 Task: Add Attachment from Trello to Card Card0000000398 in Board Board0000000100 in Workspace WS0000000034 in Trello. Add Cover Yellow to Card Card0000000398 in Board Board0000000100 in Workspace WS0000000034 in Trello. Add "Copy Card To …" Button titled Button0000000398 to "bottom" of the list "To Do" to Card Card0000000398 in Board Board0000000100 in Workspace WS0000000034 in Trello. Add Description DS0000000398 to Card Card0000000398 in Board Board0000000100 in Workspace WS0000000034 in Trello. Add Comment CM0000000398 to Card Card0000000398 in Board Board0000000100 in Workspace WS0000000034 in Trello
Action: Mouse moved to (530, 558)
Screenshot: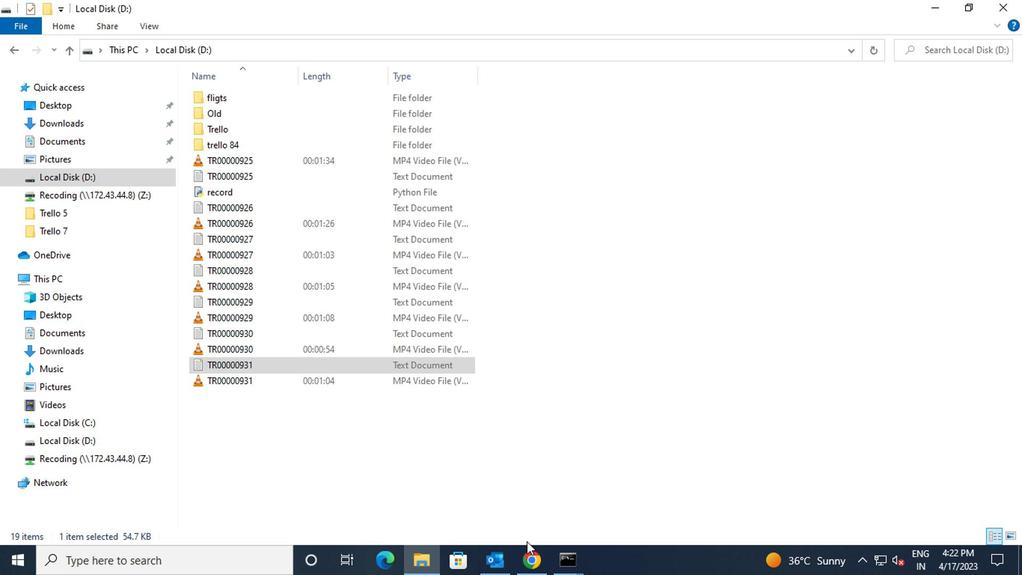 
Action: Mouse pressed left at (530, 558)
Screenshot: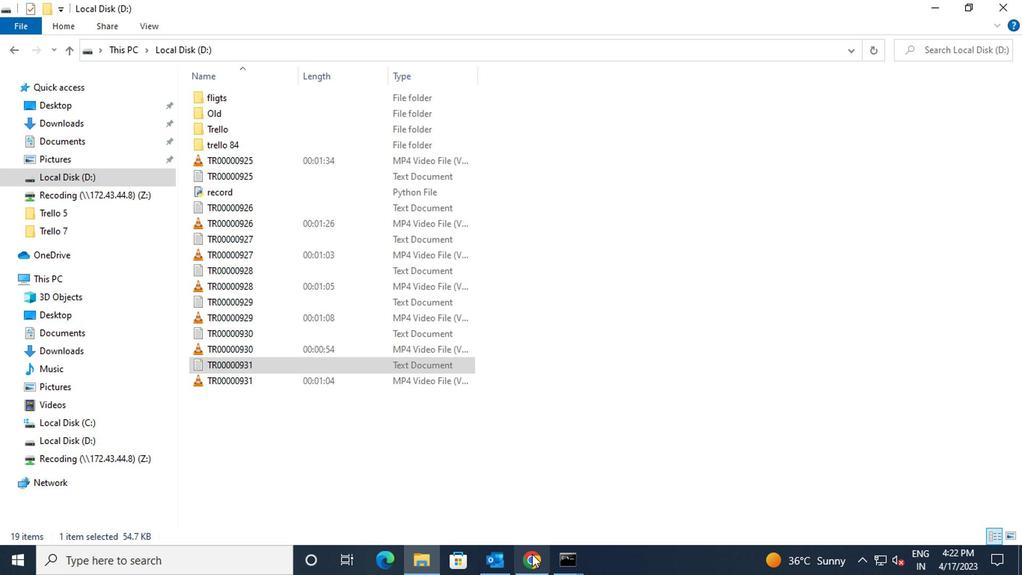
Action: Mouse moved to (296, 342)
Screenshot: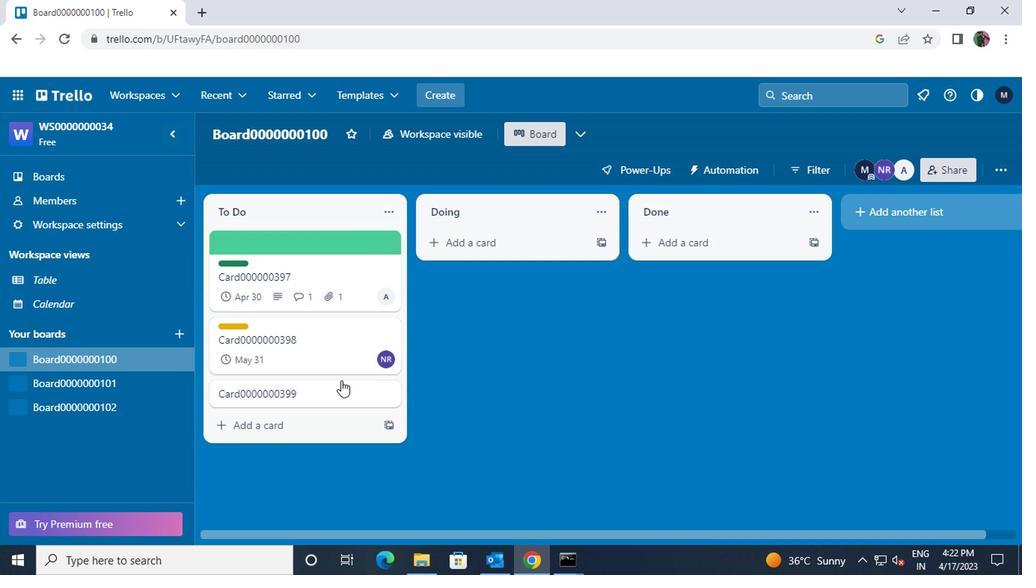 
Action: Mouse pressed left at (296, 342)
Screenshot: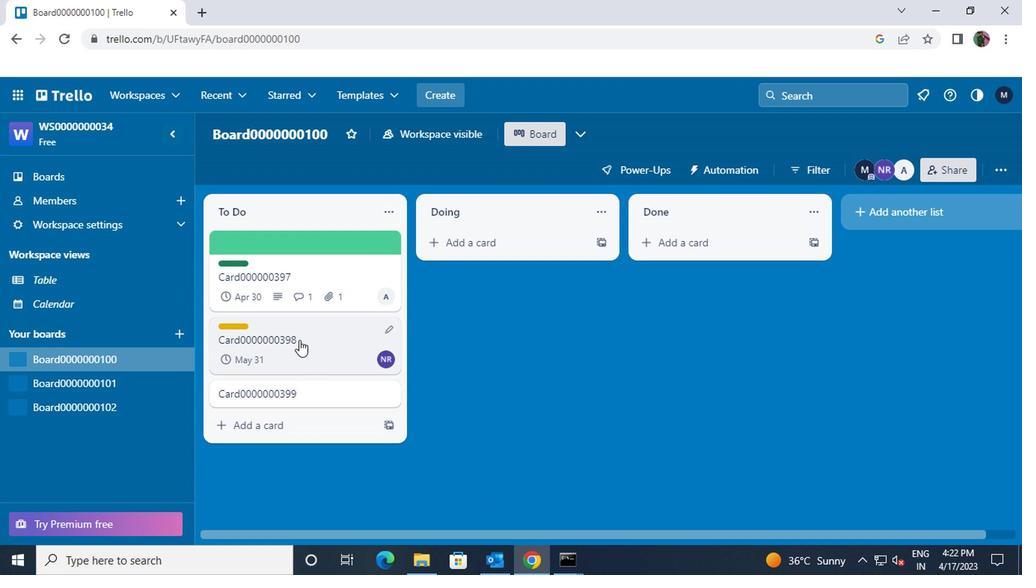 
Action: Mouse moved to (677, 330)
Screenshot: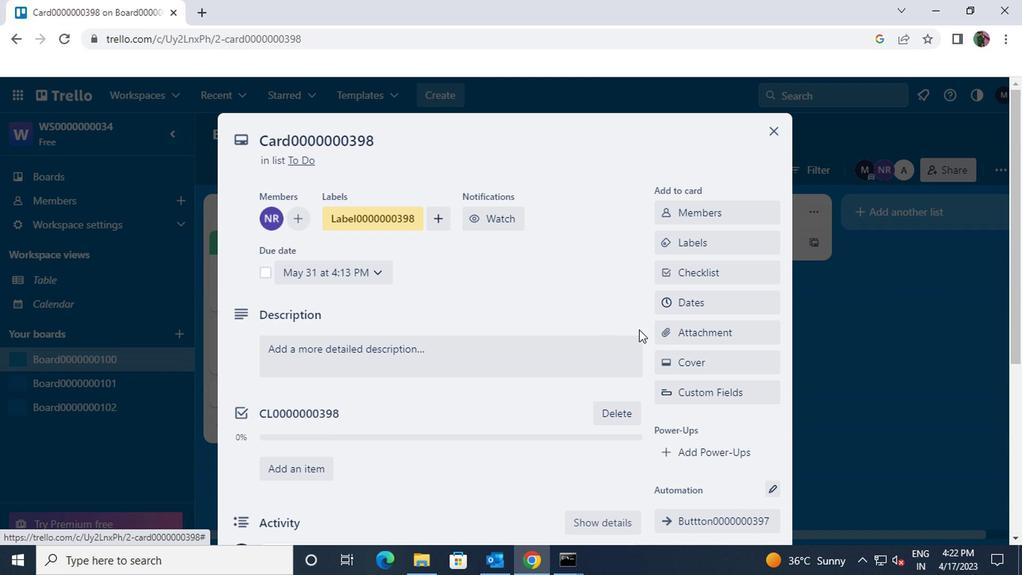 
Action: Mouse pressed left at (677, 330)
Screenshot: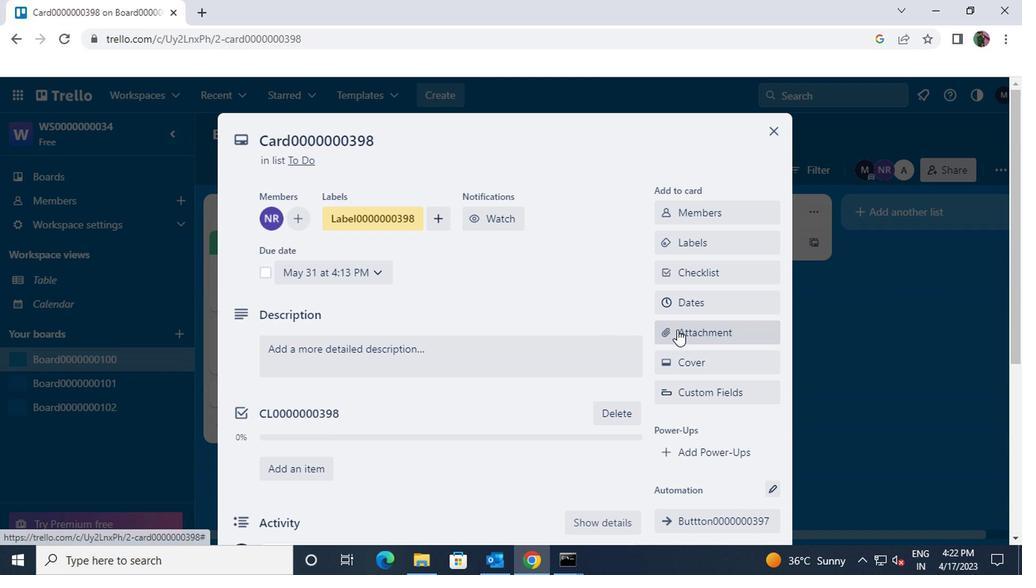 
Action: Mouse moved to (677, 184)
Screenshot: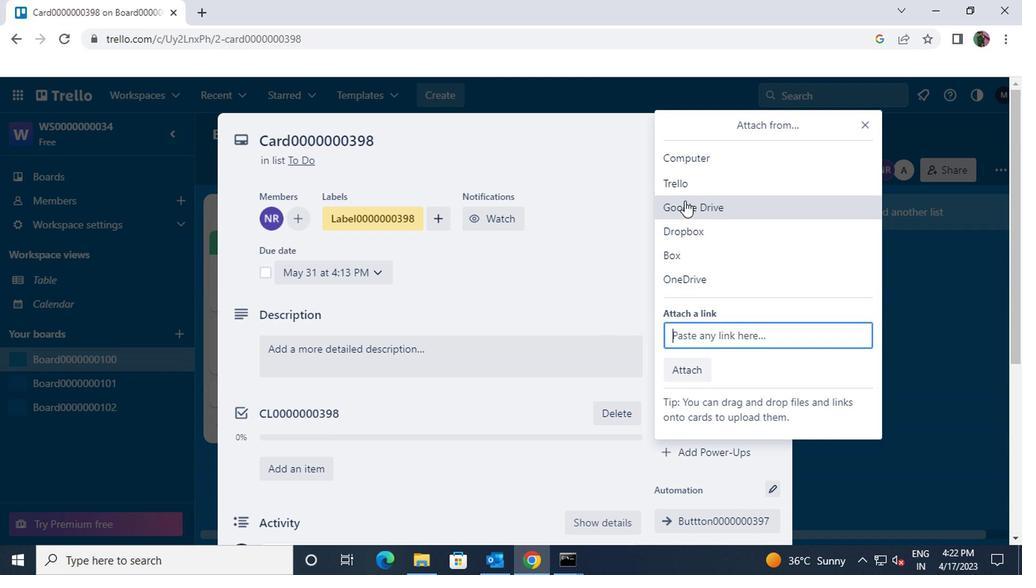 
Action: Mouse pressed left at (677, 184)
Screenshot: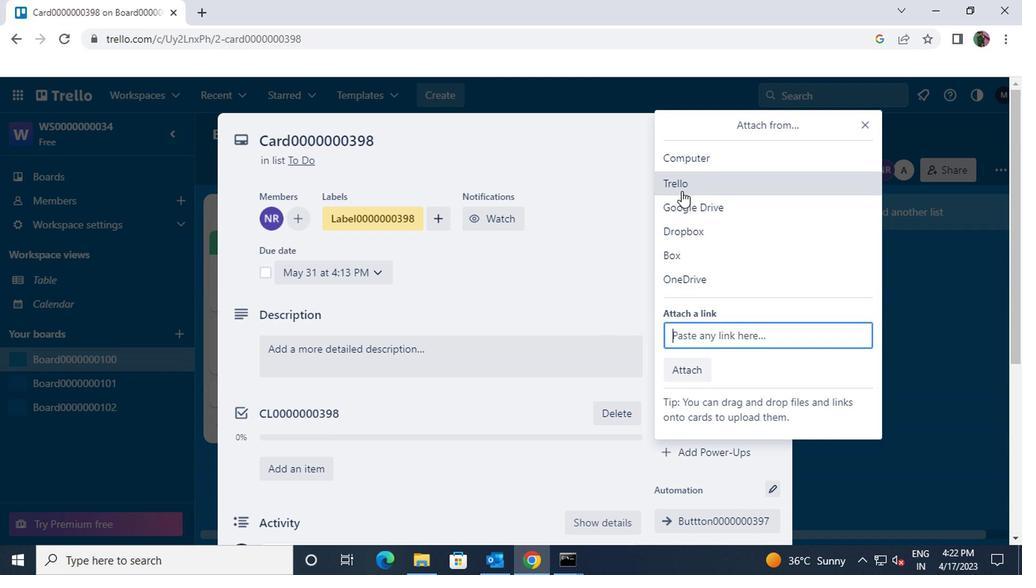 
Action: Mouse moved to (680, 241)
Screenshot: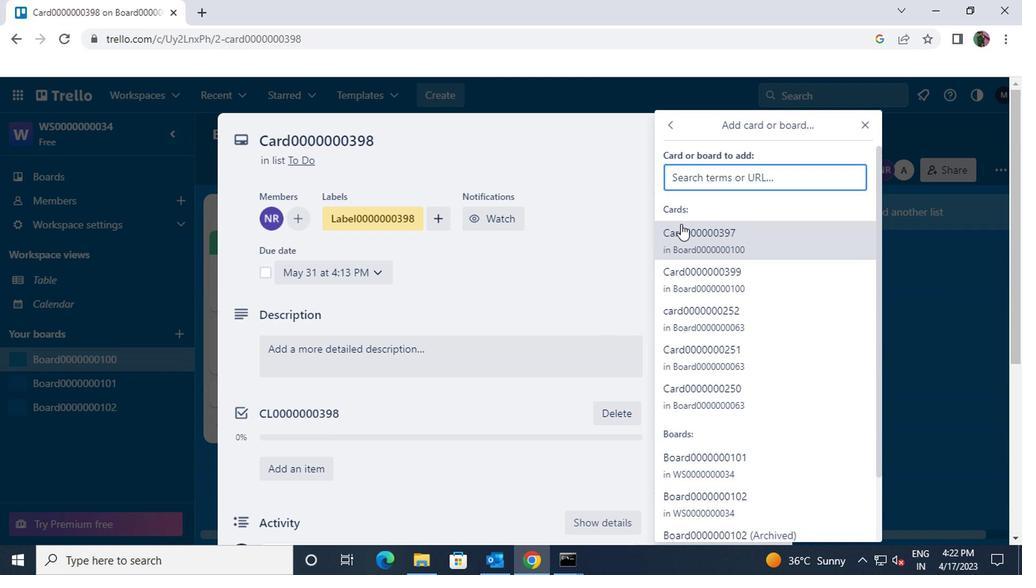 
Action: Mouse pressed left at (680, 241)
Screenshot: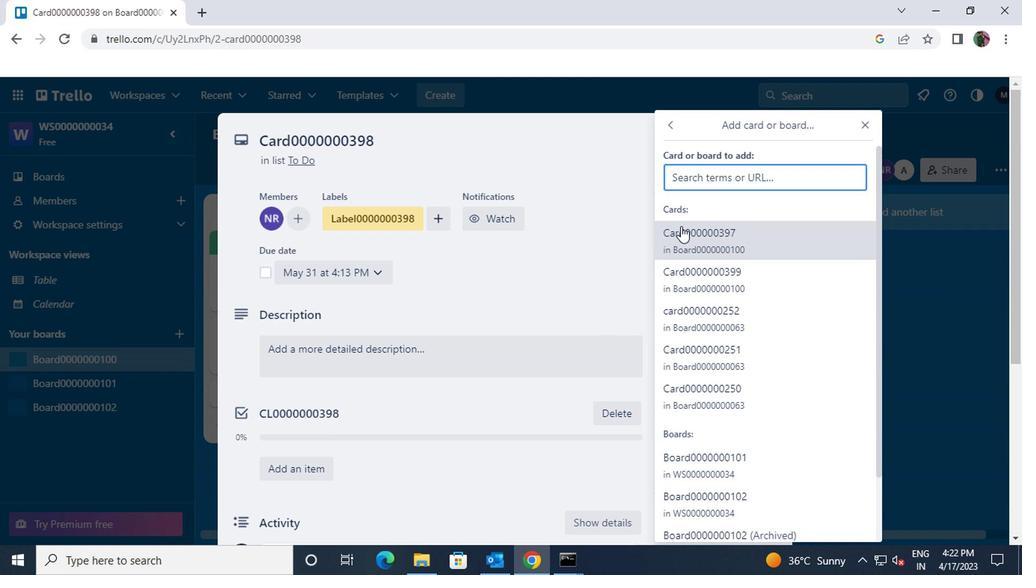 
Action: Mouse moved to (691, 362)
Screenshot: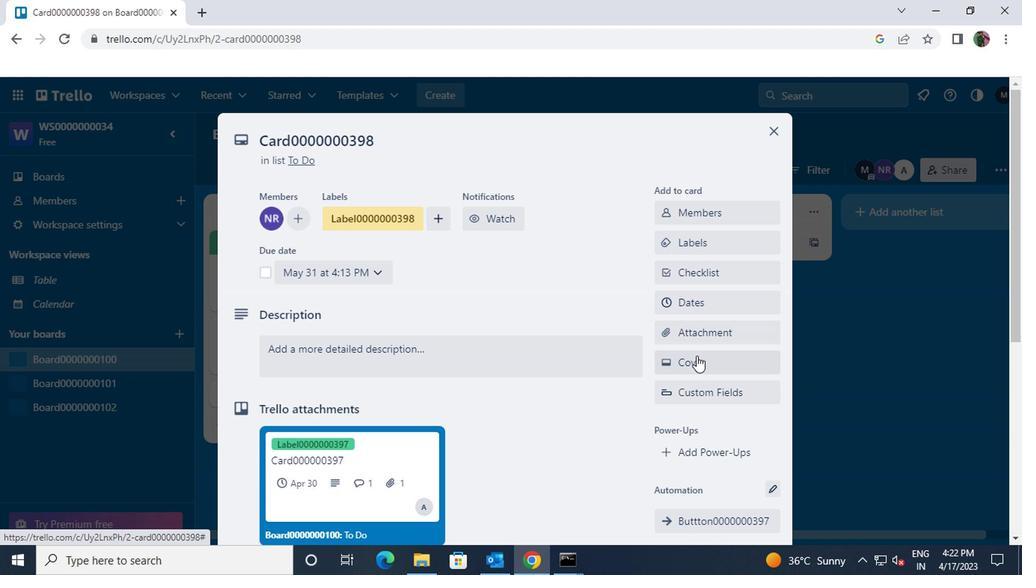 
Action: Mouse pressed left at (691, 362)
Screenshot: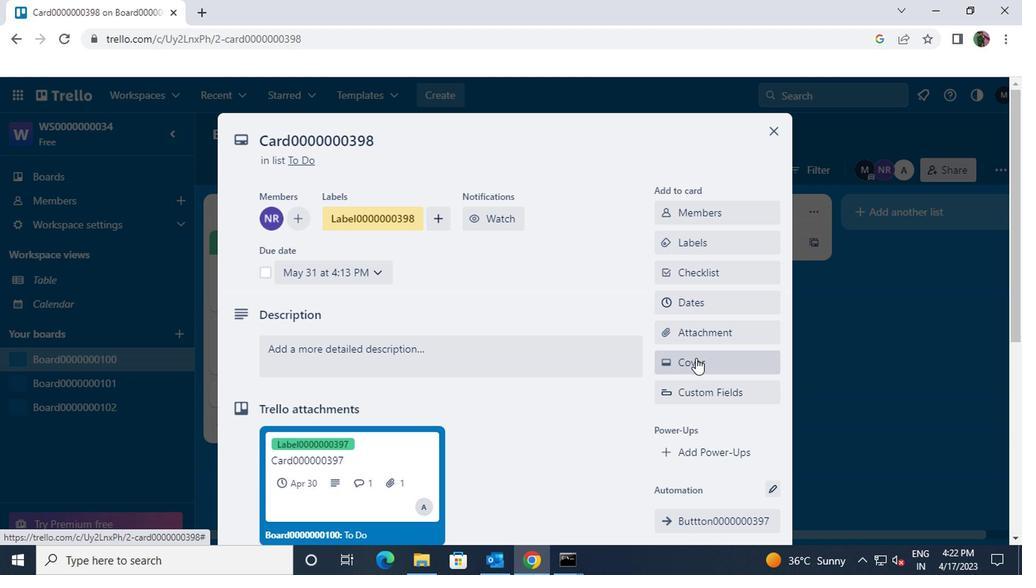 
Action: Mouse moved to (715, 260)
Screenshot: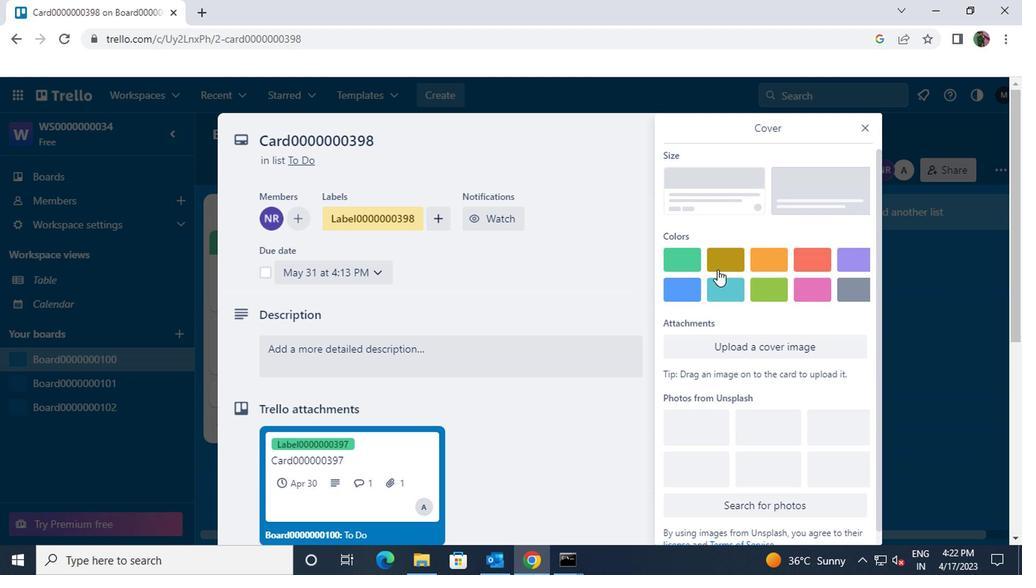 
Action: Mouse pressed left at (715, 260)
Screenshot: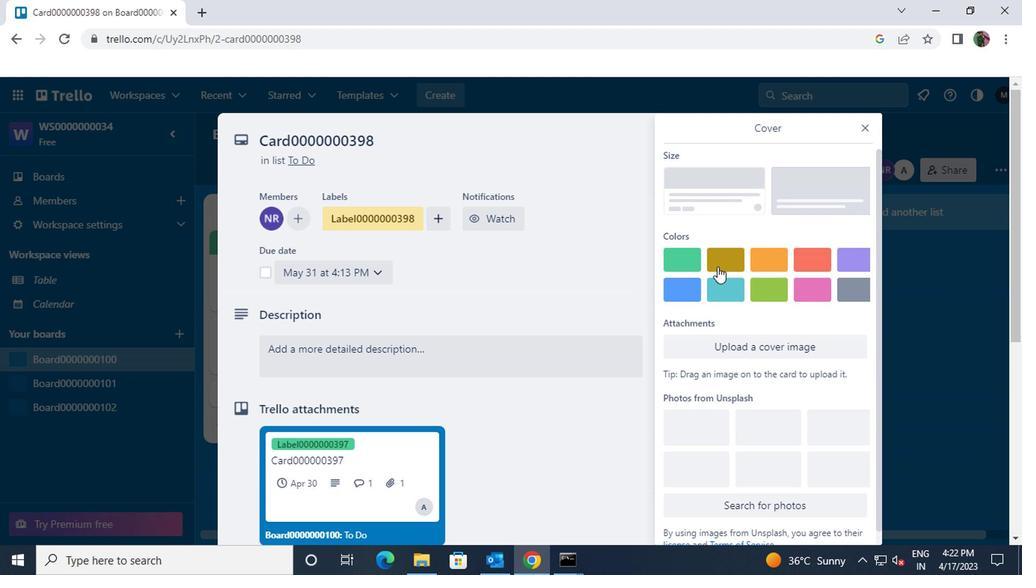 
Action: Mouse moved to (861, 129)
Screenshot: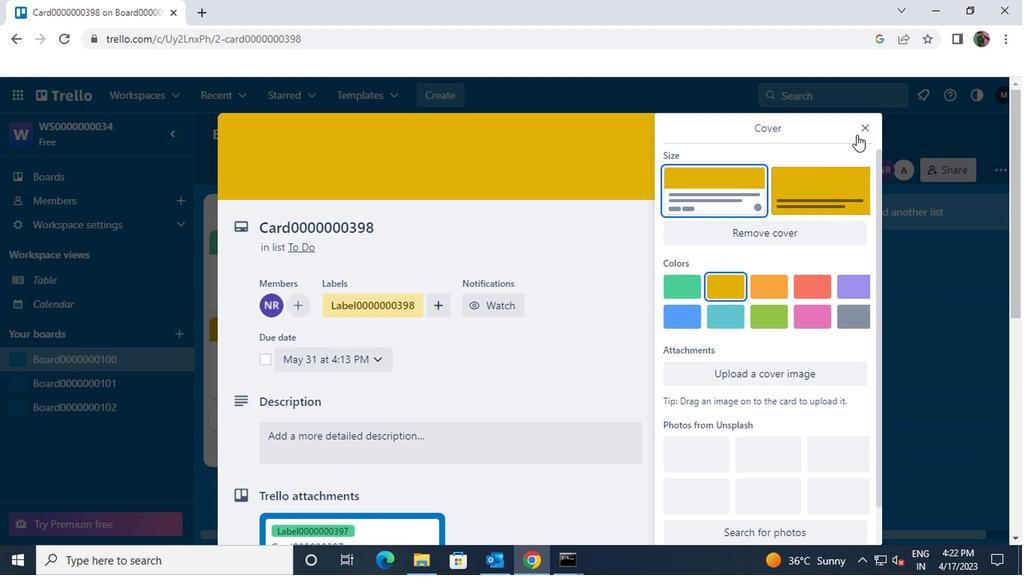 
Action: Mouse pressed left at (861, 129)
Screenshot: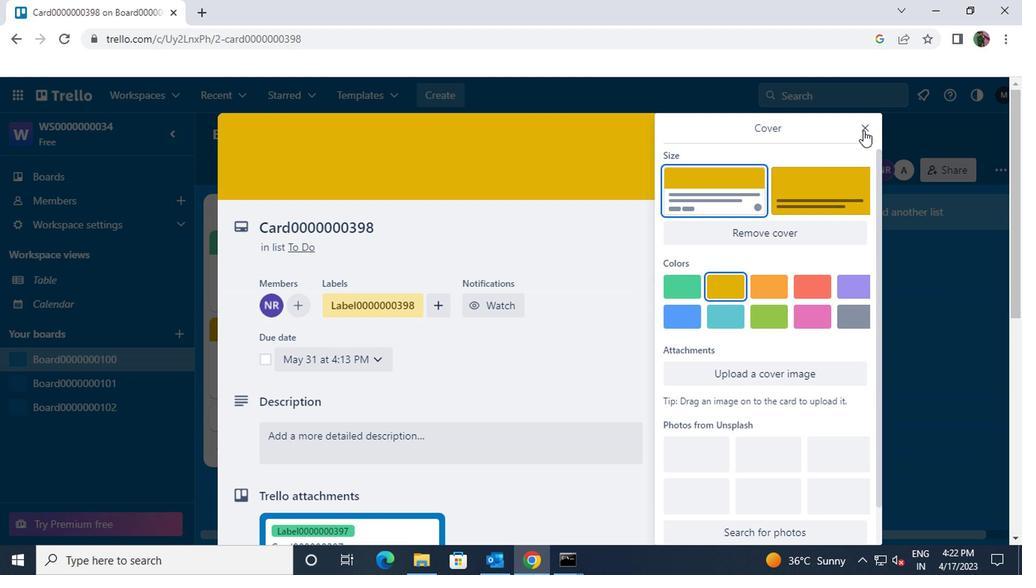
Action: Mouse moved to (729, 294)
Screenshot: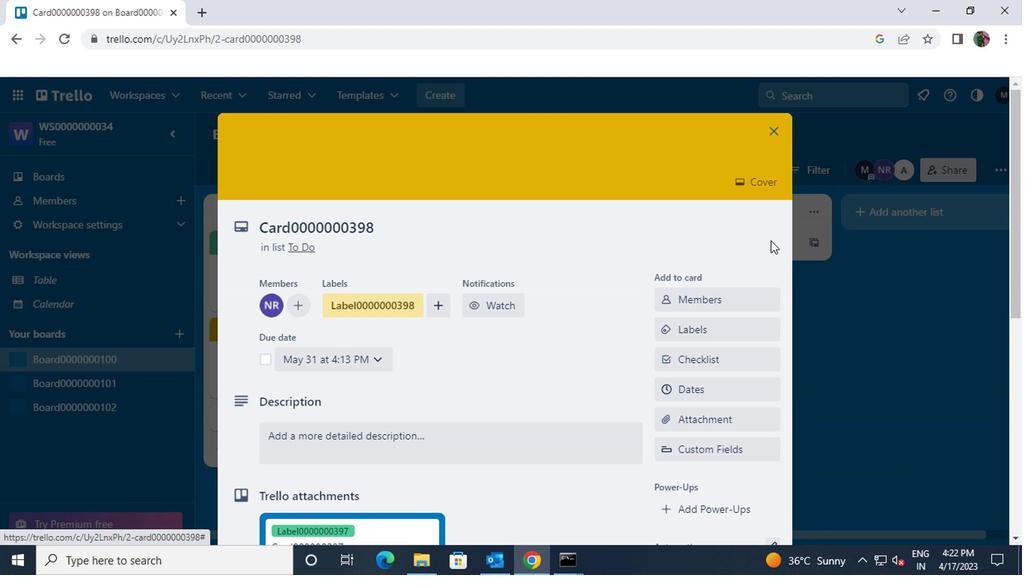 
Action: Mouse scrolled (729, 293) with delta (0, -1)
Screenshot: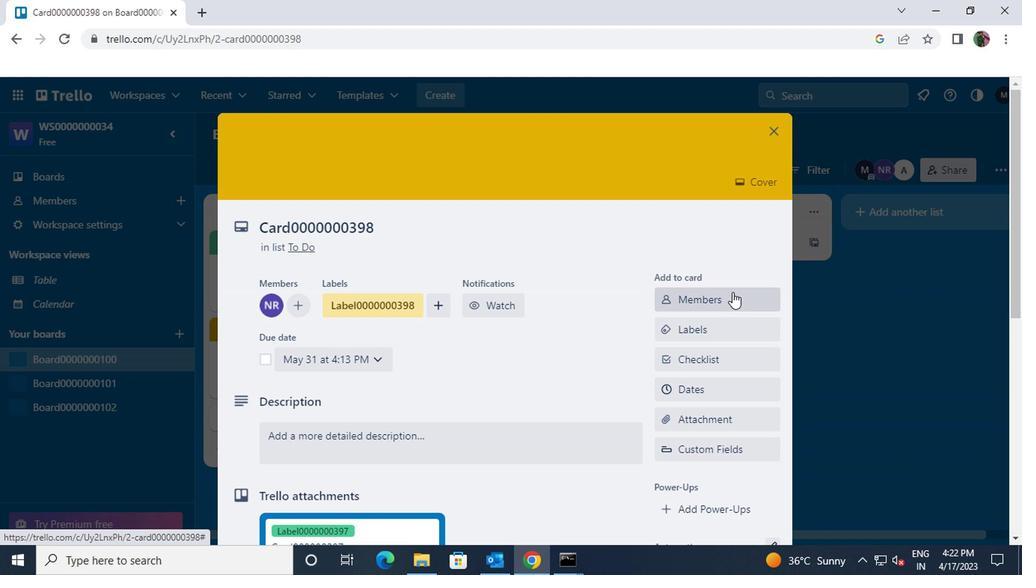 
Action: Mouse scrolled (729, 293) with delta (0, -1)
Screenshot: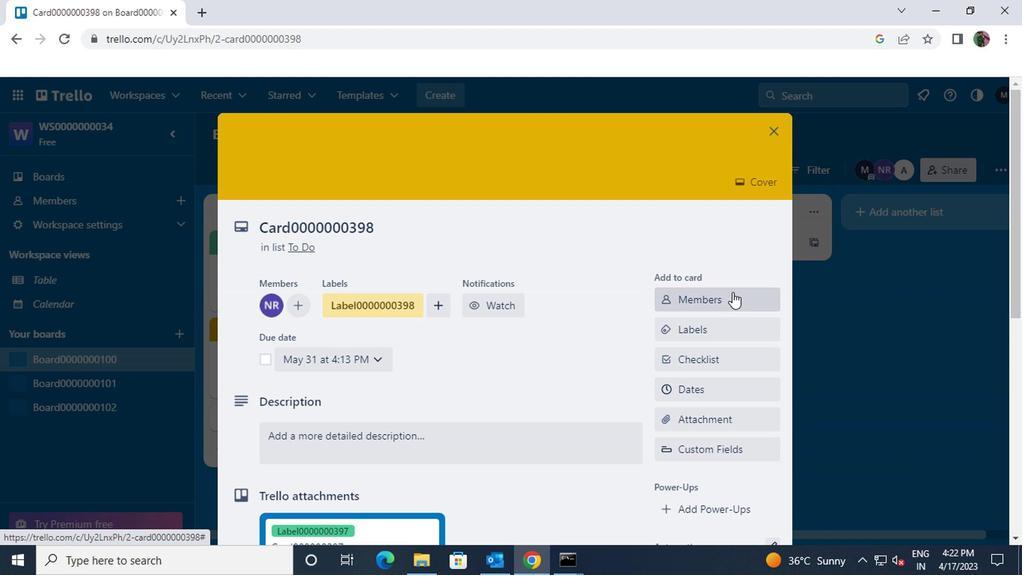 
Action: Mouse scrolled (729, 293) with delta (0, -1)
Screenshot: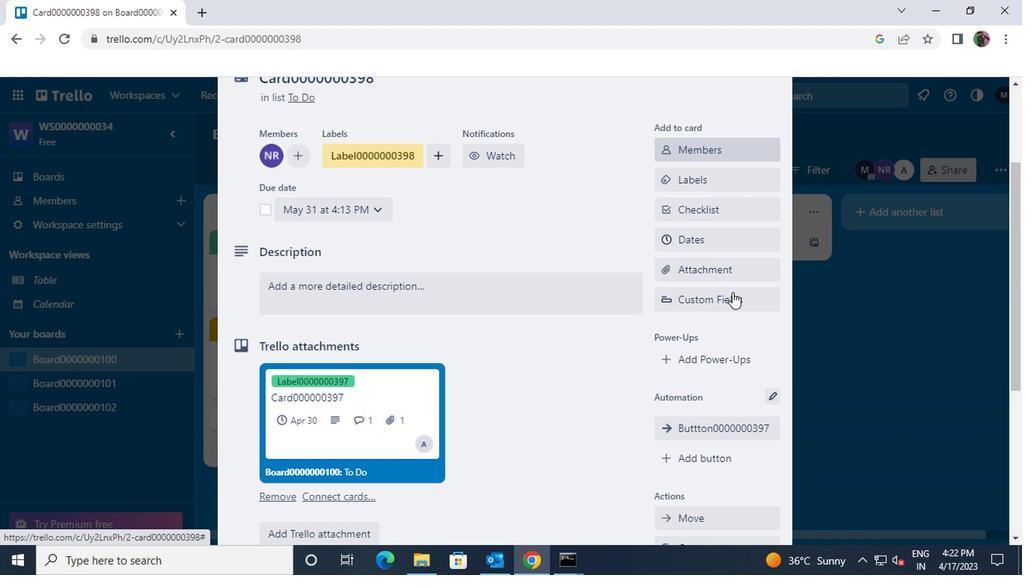 
Action: Mouse moved to (728, 289)
Screenshot: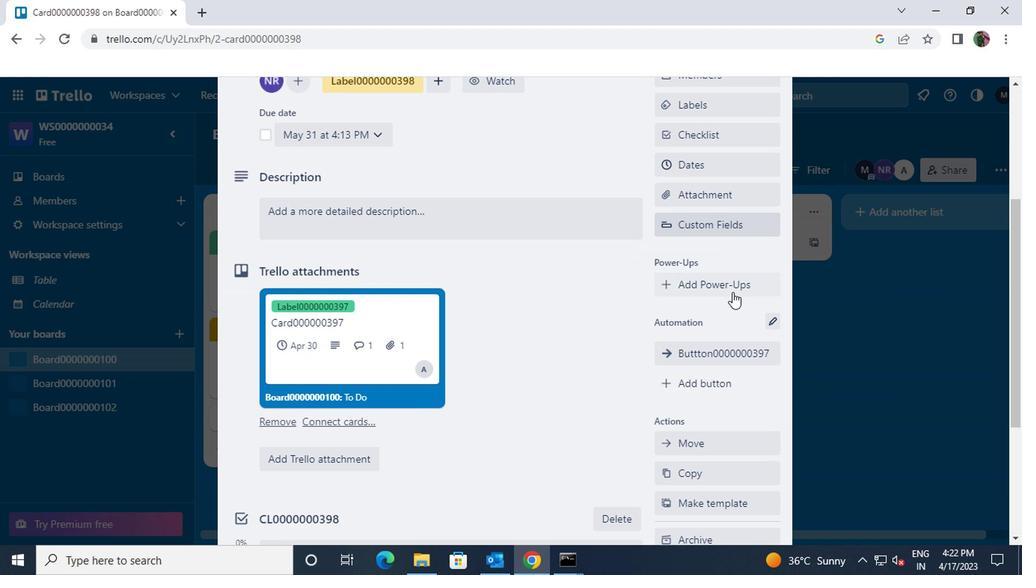 
Action: Mouse scrolled (728, 288) with delta (0, 0)
Screenshot: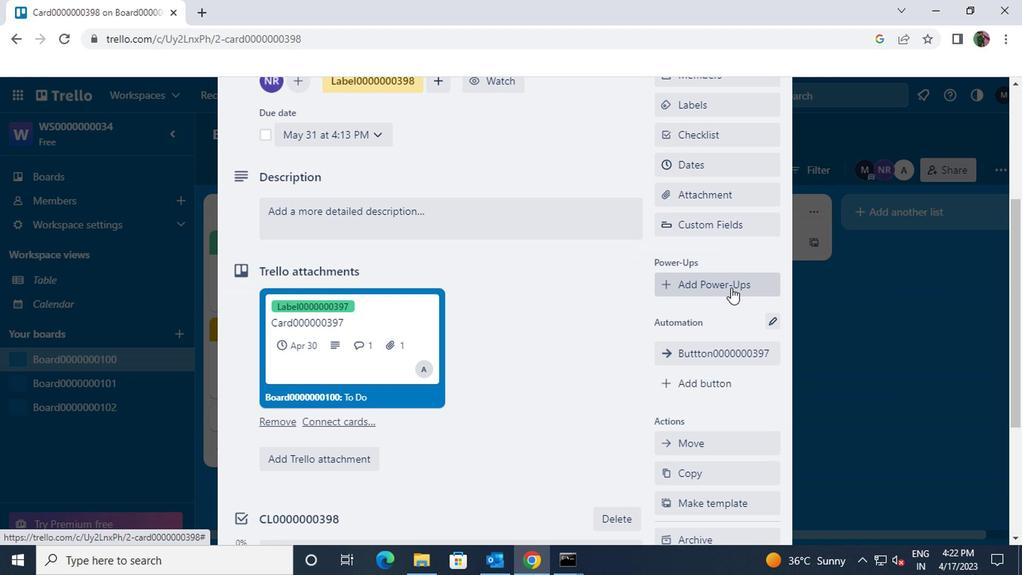 
Action: Mouse scrolled (728, 288) with delta (0, 0)
Screenshot: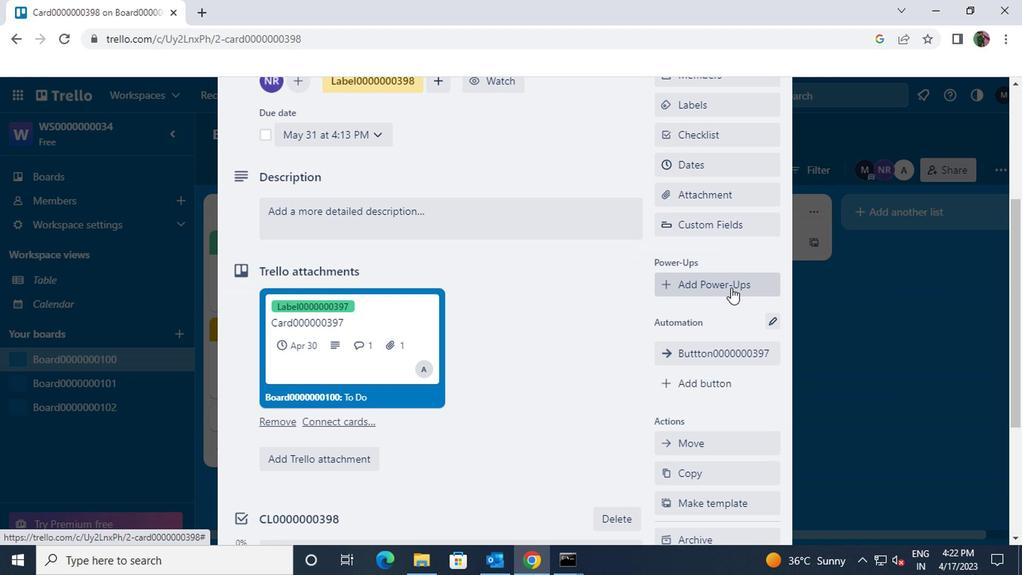 
Action: Mouse moved to (706, 237)
Screenshot: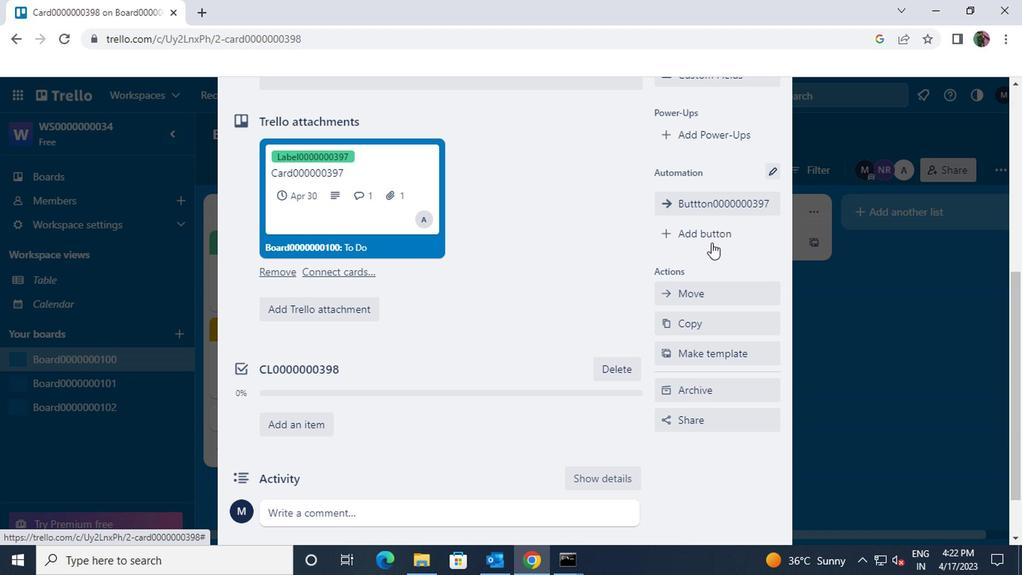 
Action: Mouse pressed left at (706, 237)
Screenshot: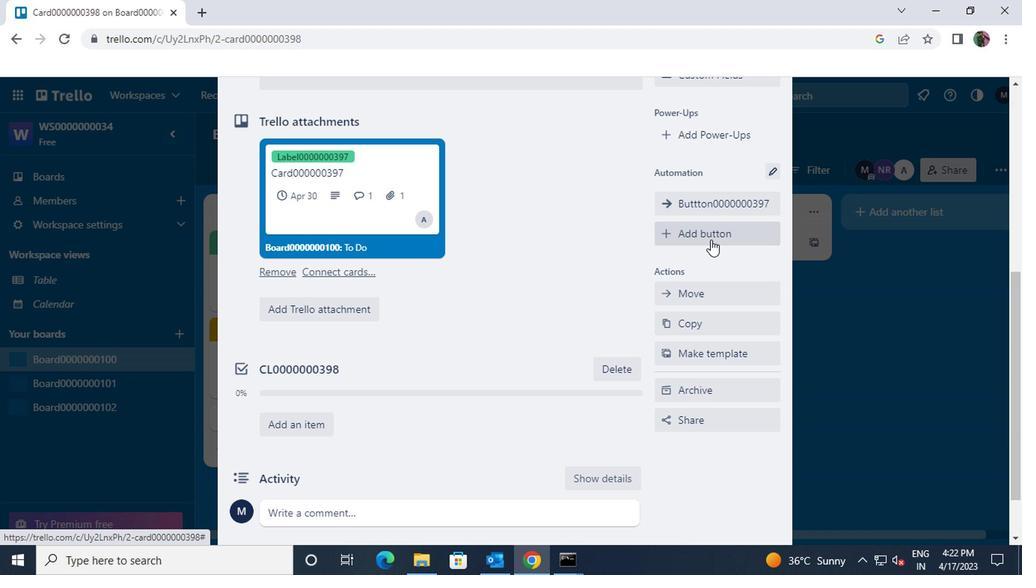 
Action: Mouse moved to (705, 232)
Screenshot: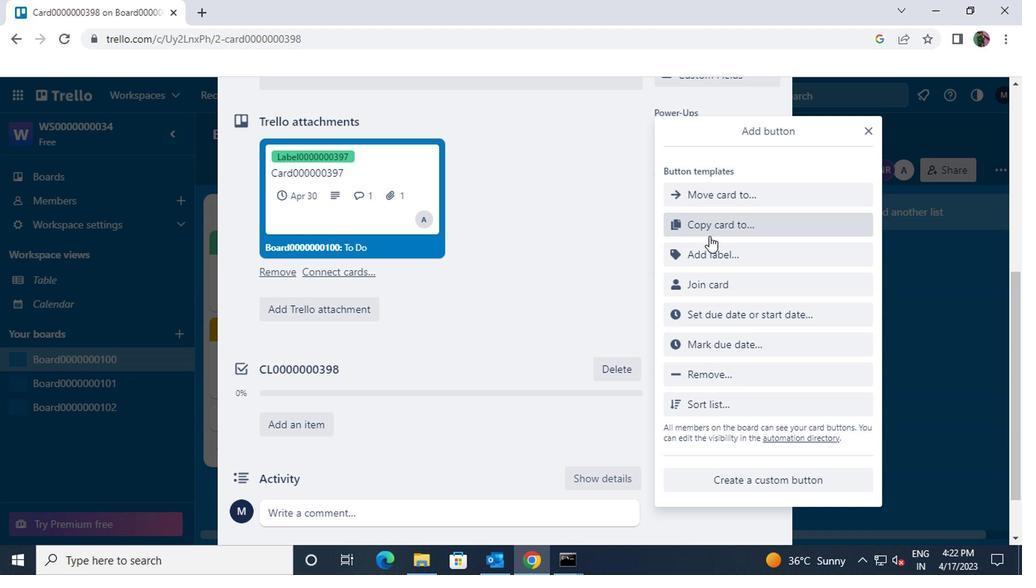 
Action: Mouse pressed left at (705, 232)
Screenshot: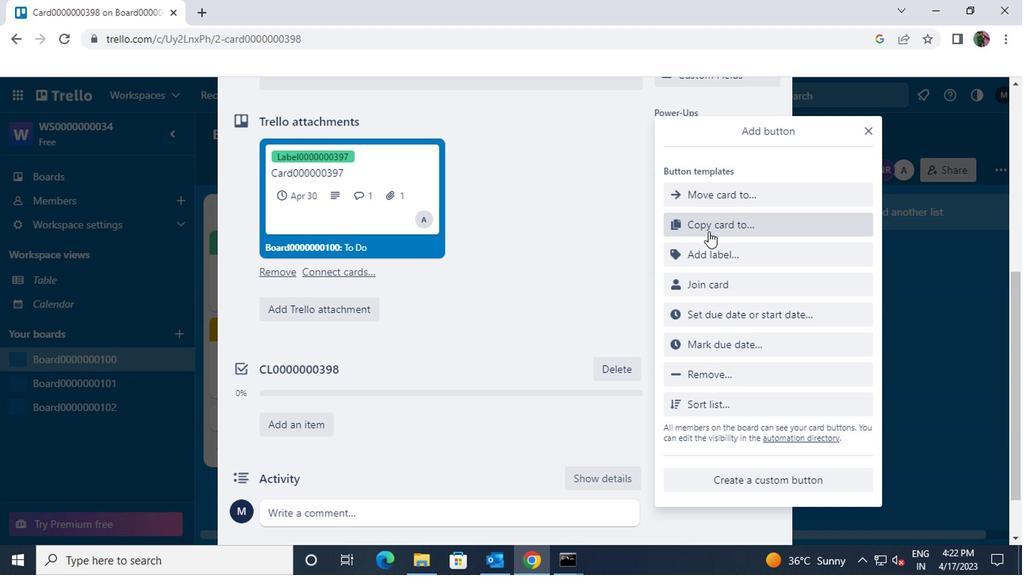
Action: Key pressed <Key.shift>BUTTON0000000398
Screenshot: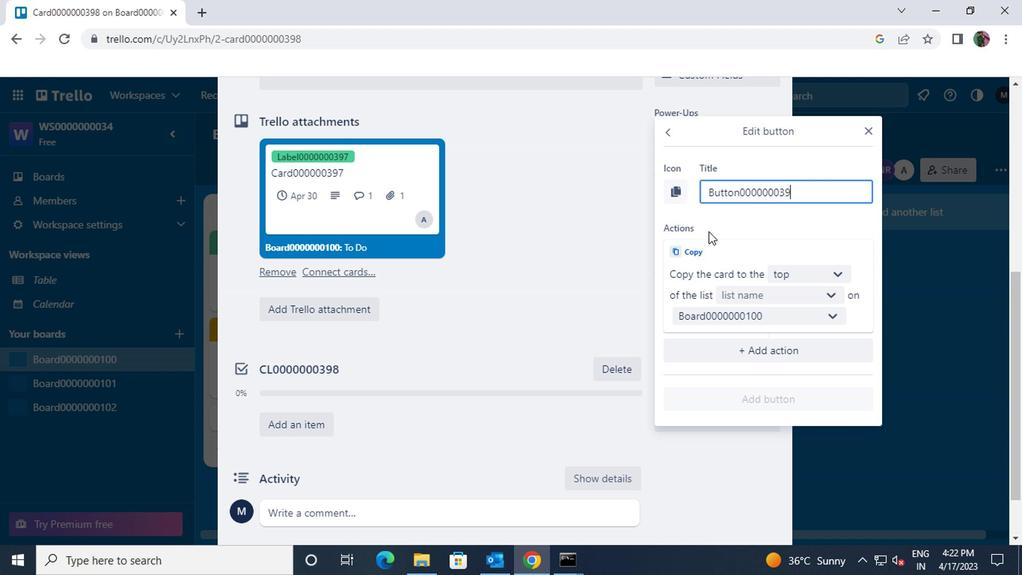 
Action: Mouse moved to (836, 272)
Screenshot: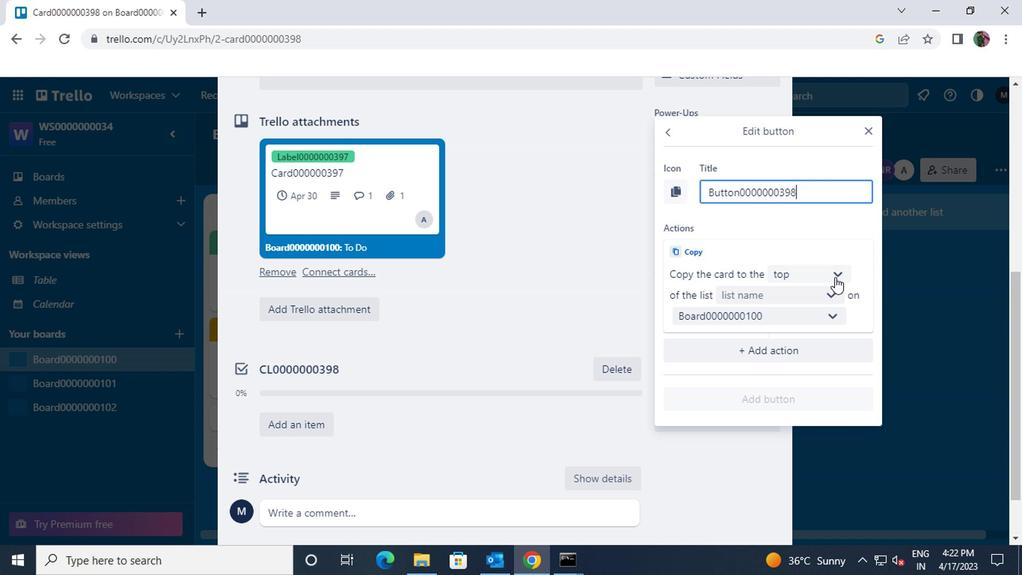
Action: Mouse pressed left at (836, 272)
Screenshot: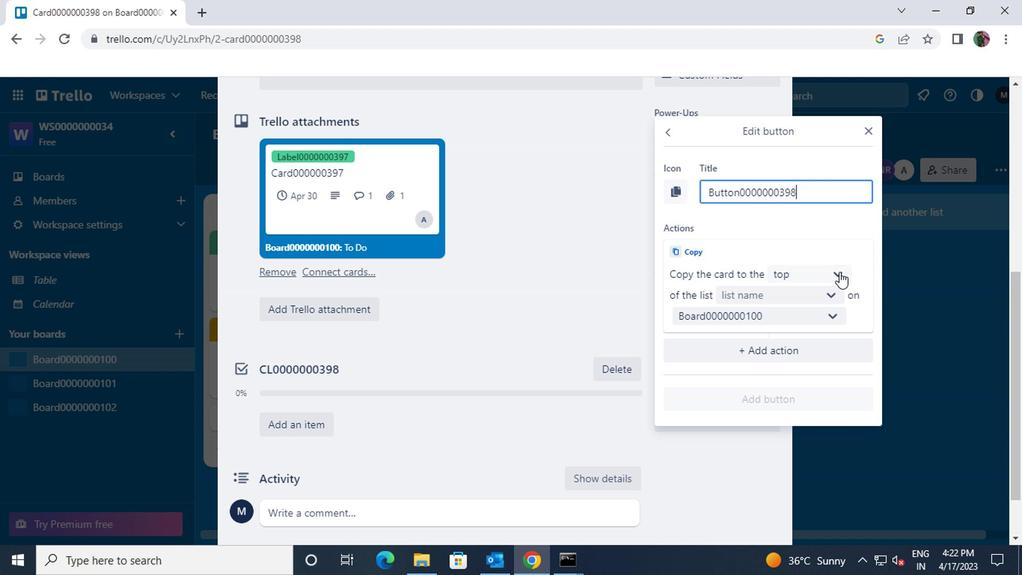 
Action: Mouse moved to (822, 301)
Screenshot: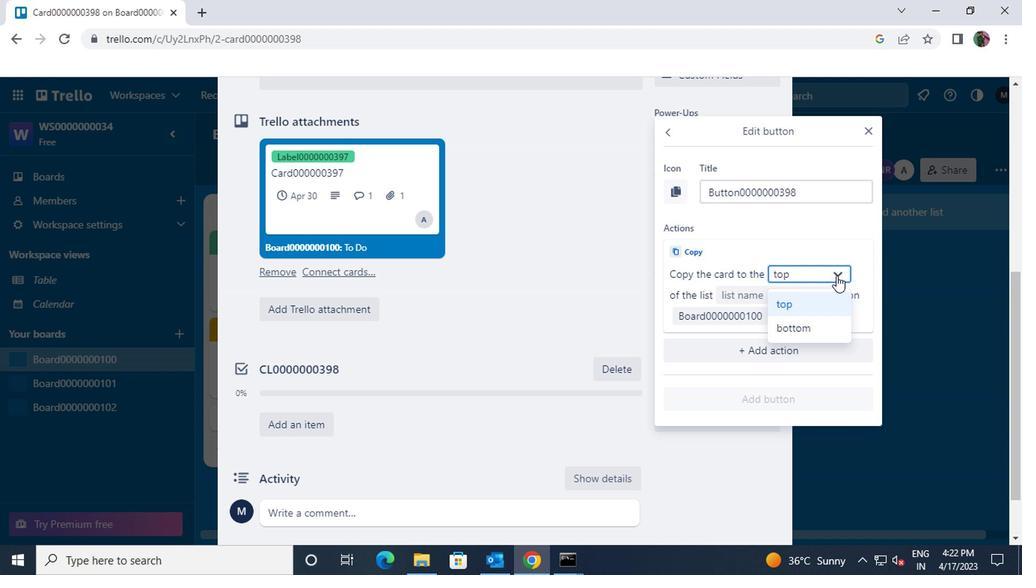 
Action: Mouse pressed left at (822, 301)
Screenshot: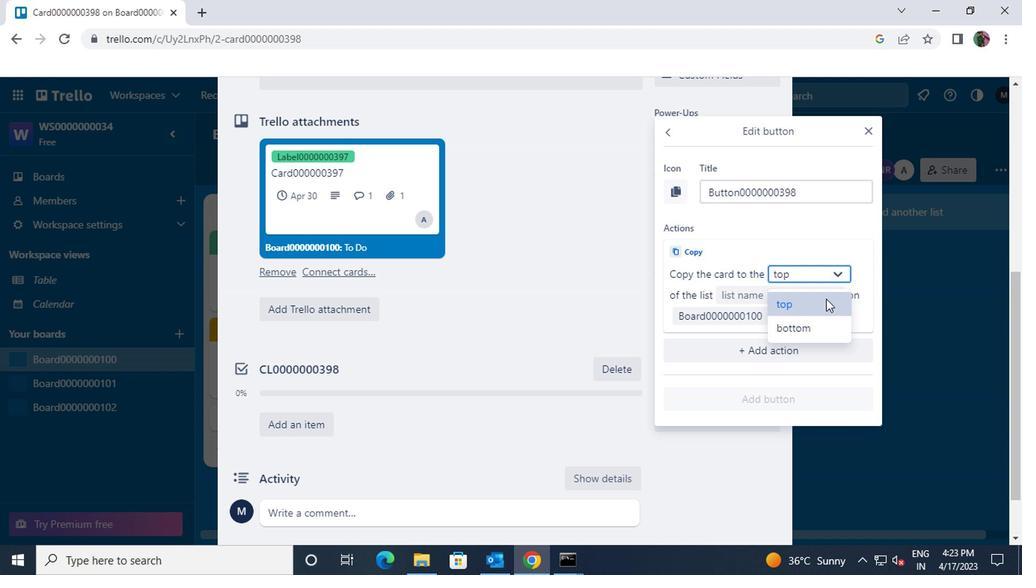 
Action: Mouse moved to (826, 299)
Screenshot: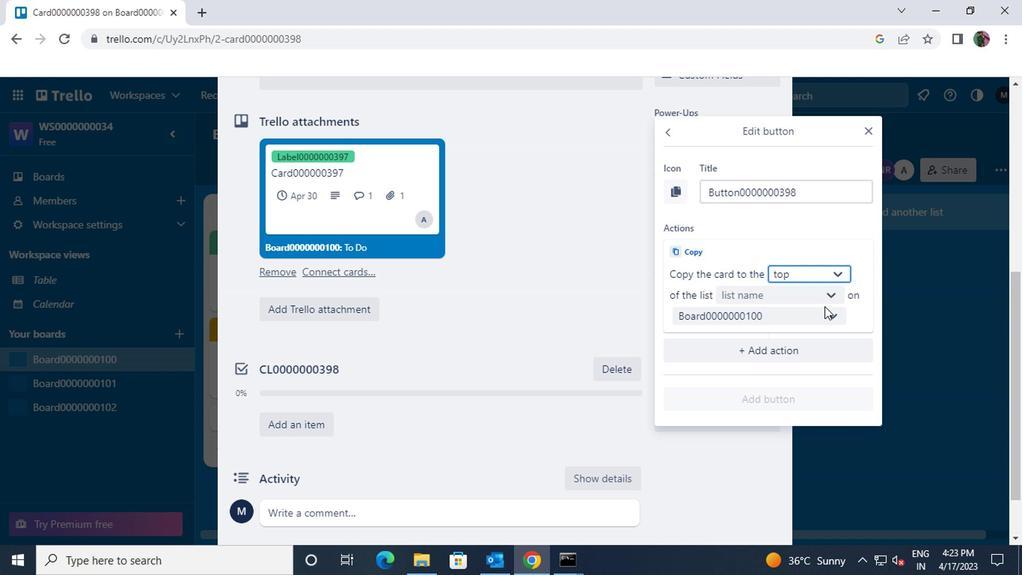 
Action: Mouse pressed left at (826, 299)
Screenshot: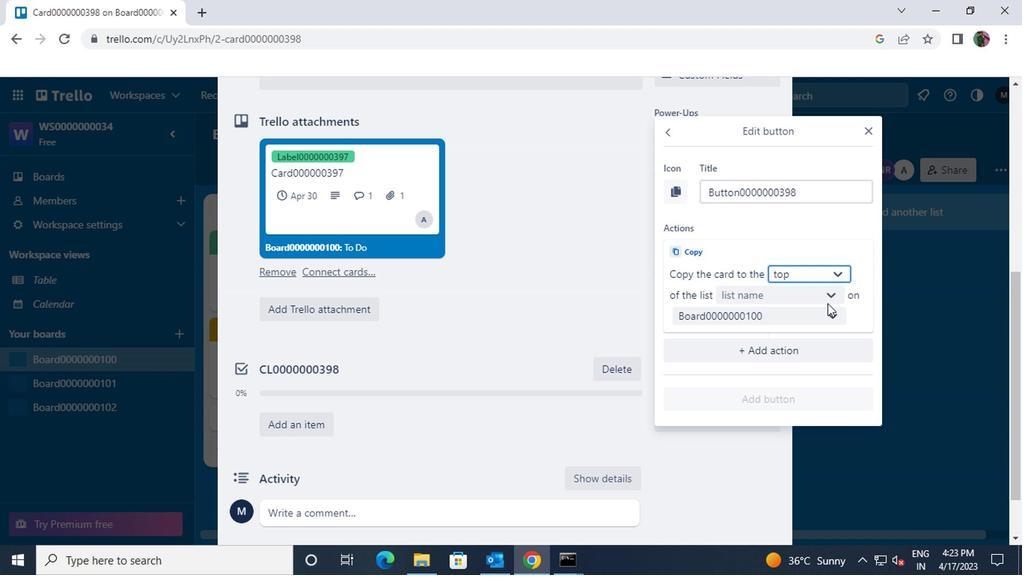 
Action: Mouse moved to (801, 326)
Screenshot: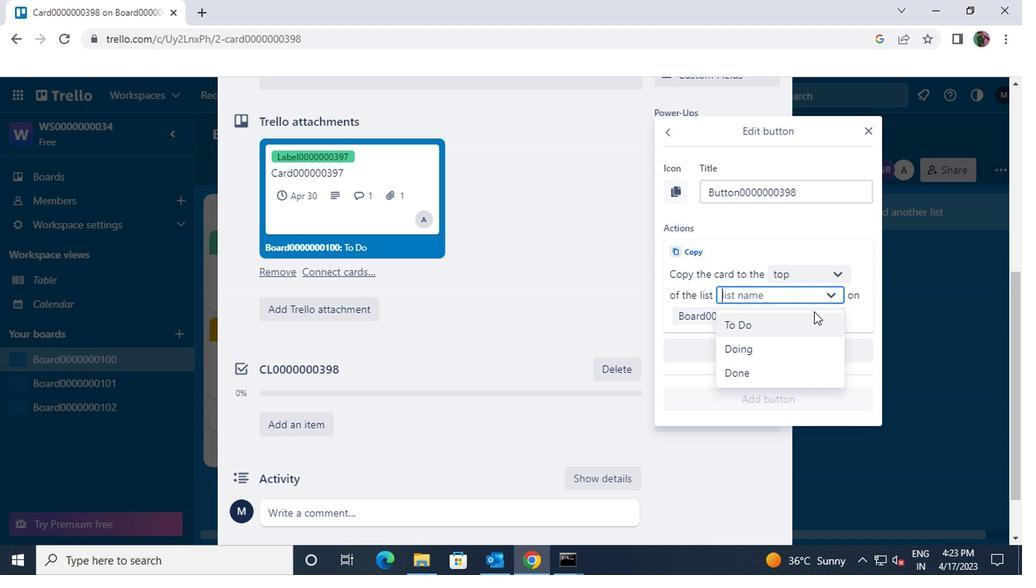 
Action: Mouse pressed left at (801, 326)
Screenshot: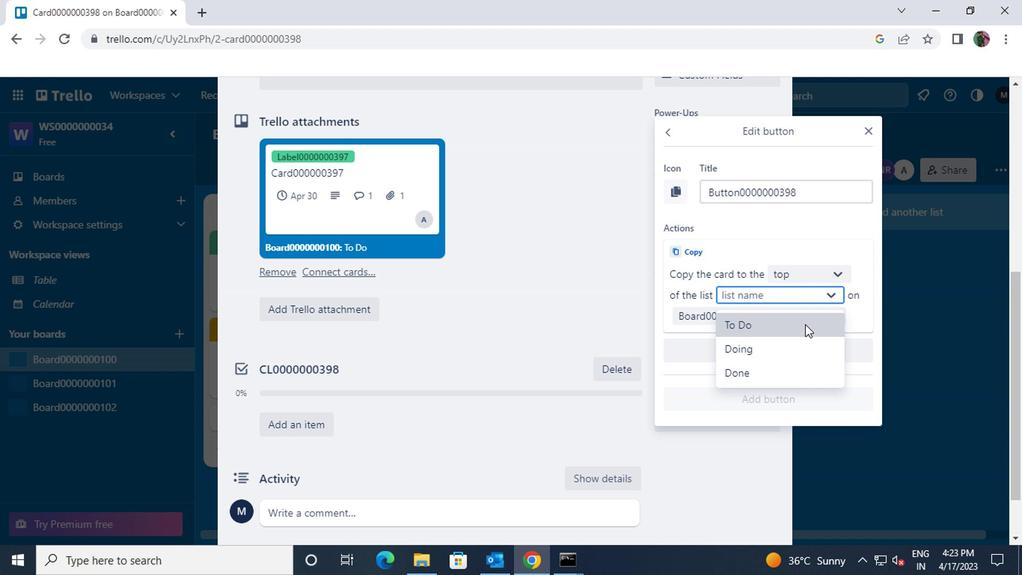 
Action: Mouse moved to (786, 394)
Screenshot: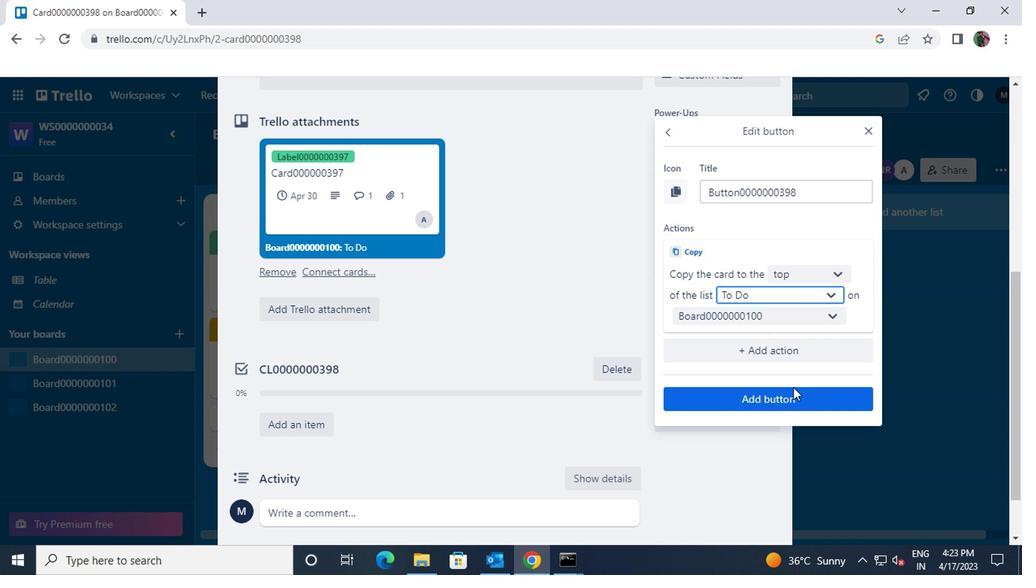 
Action: Mouse pressed left at (786, 394)
Screenshot: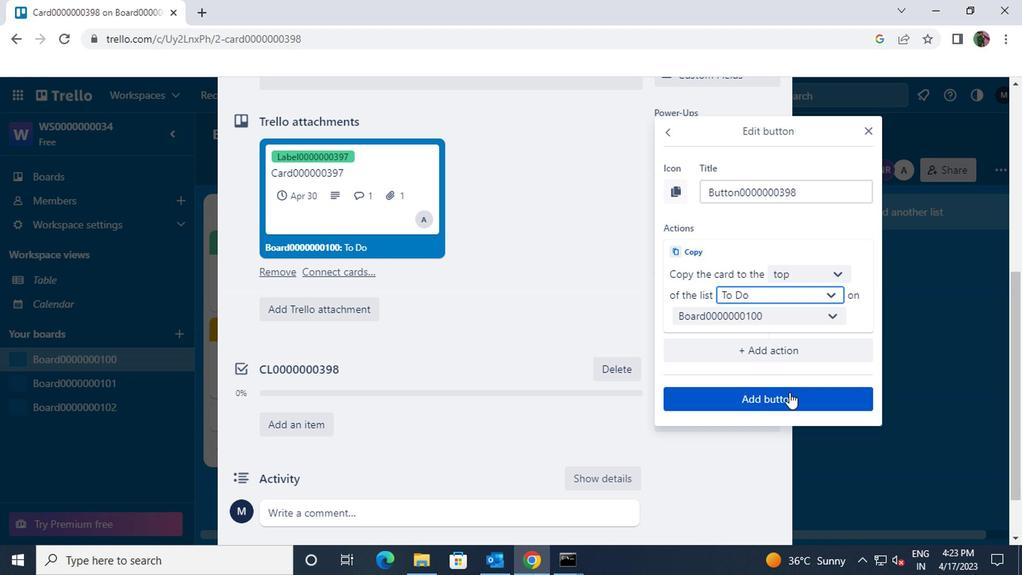 
Action: Mouse moved to (728, 377)
Screenshot: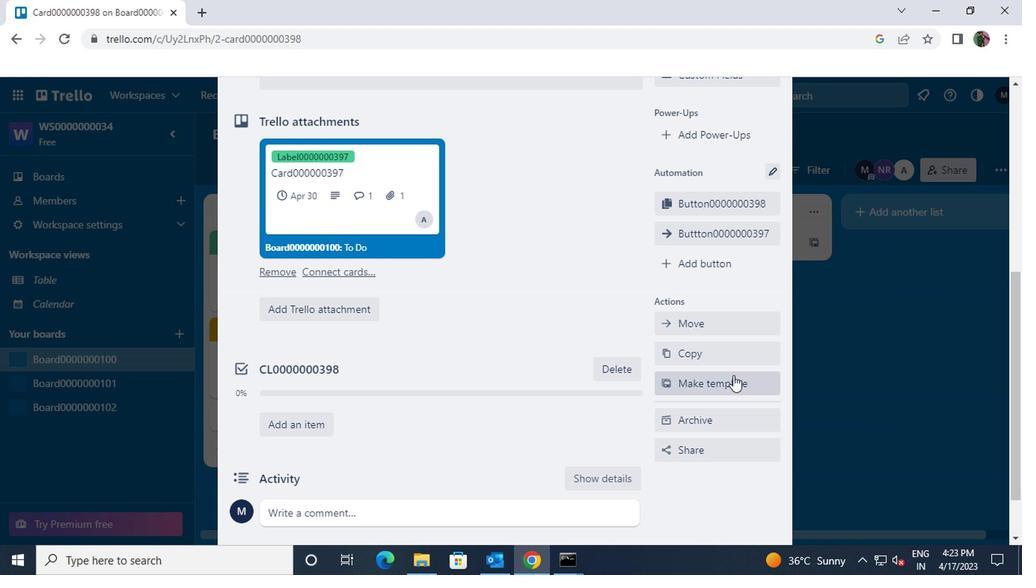 
Action: Mouse scrolled (728, 377) with delta (0, 0)
Screenshot: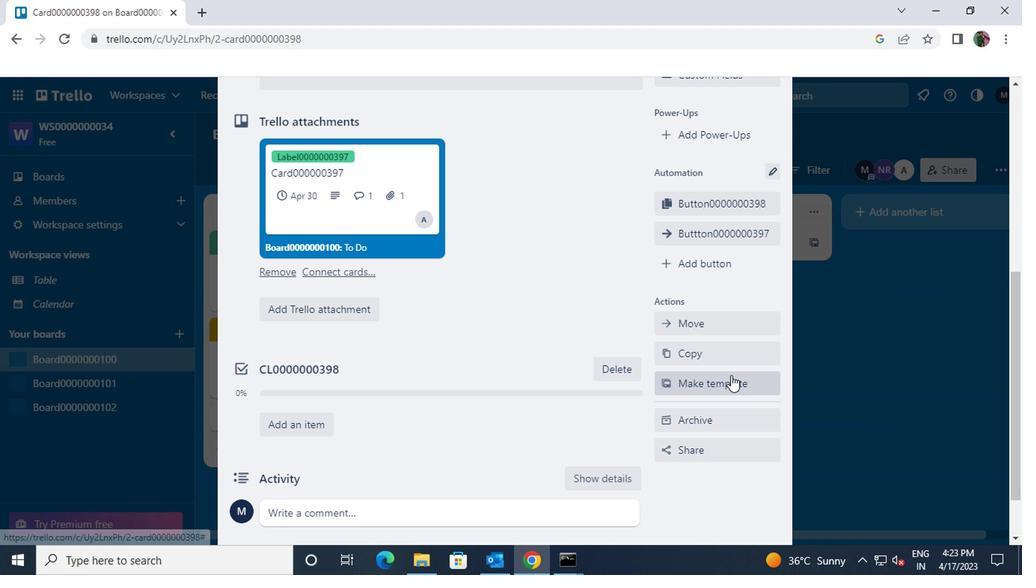 
Action: Mouse scrolled (728, 377) with delta (0, 0)
Screenshot: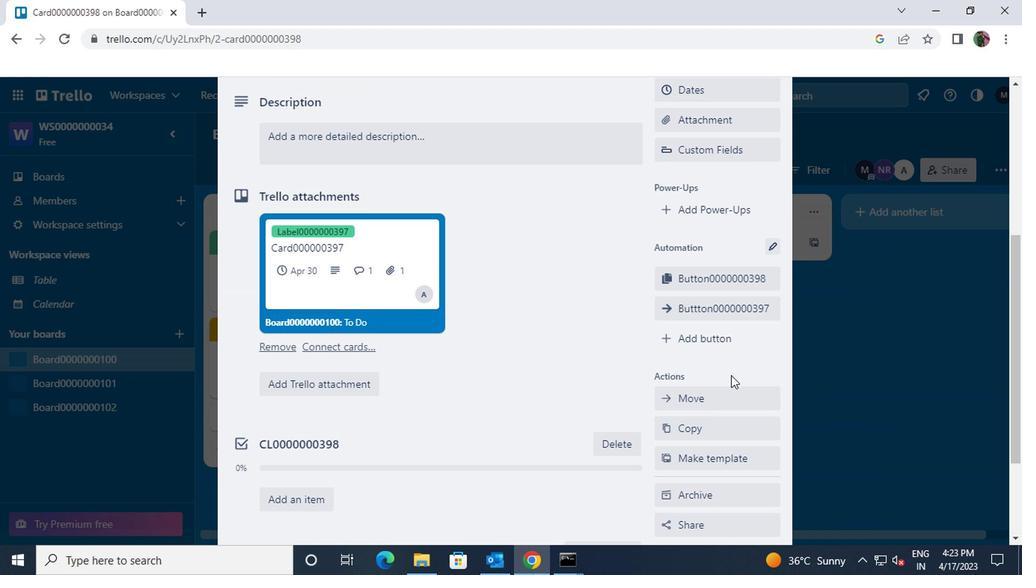 
Action: Mouse scrolled (728, 377) with delta (0, 0)
Screenshot: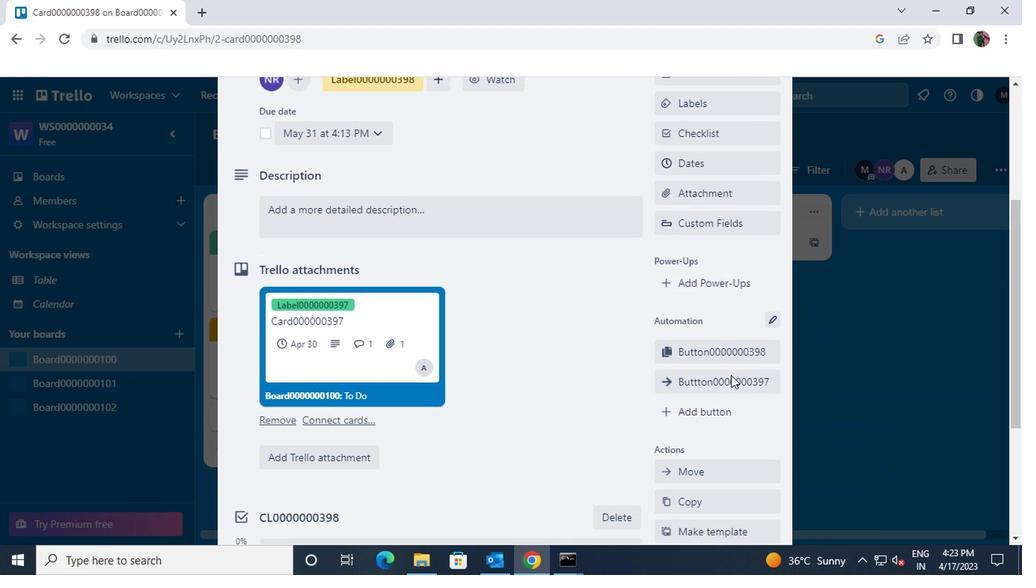 
Action: Mouse moved to (728, 377)
Screenshot: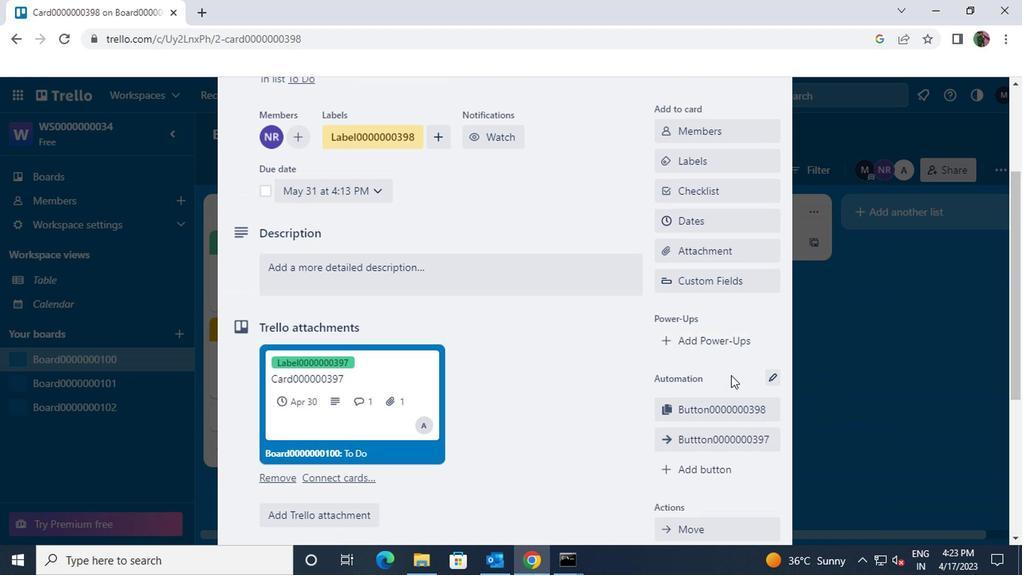 
Action: Mouse scrolled (728, 377) with delta (0, 0)
Screenshot: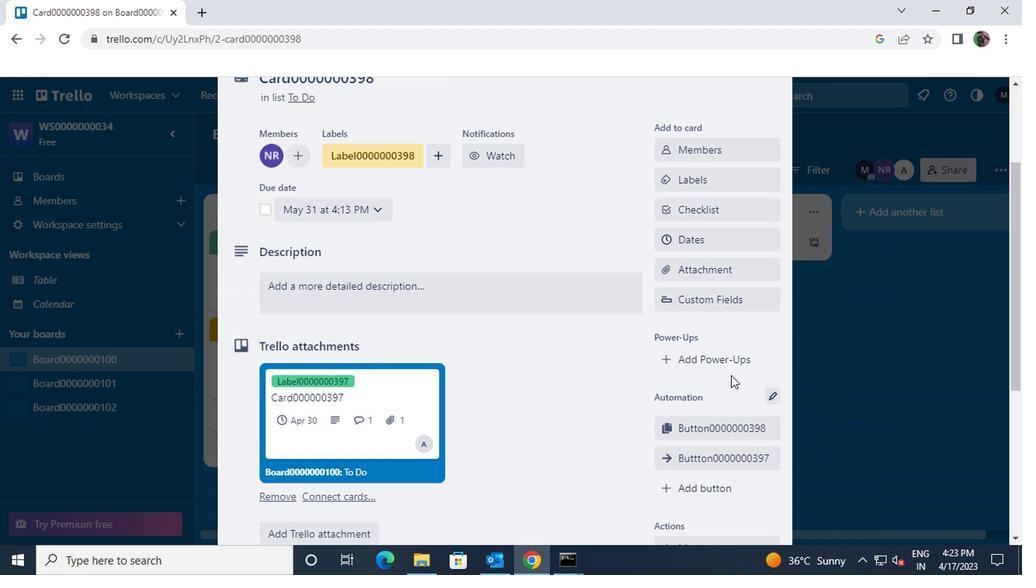 
Action: Mouse moved to (611, 371)
Screenshot: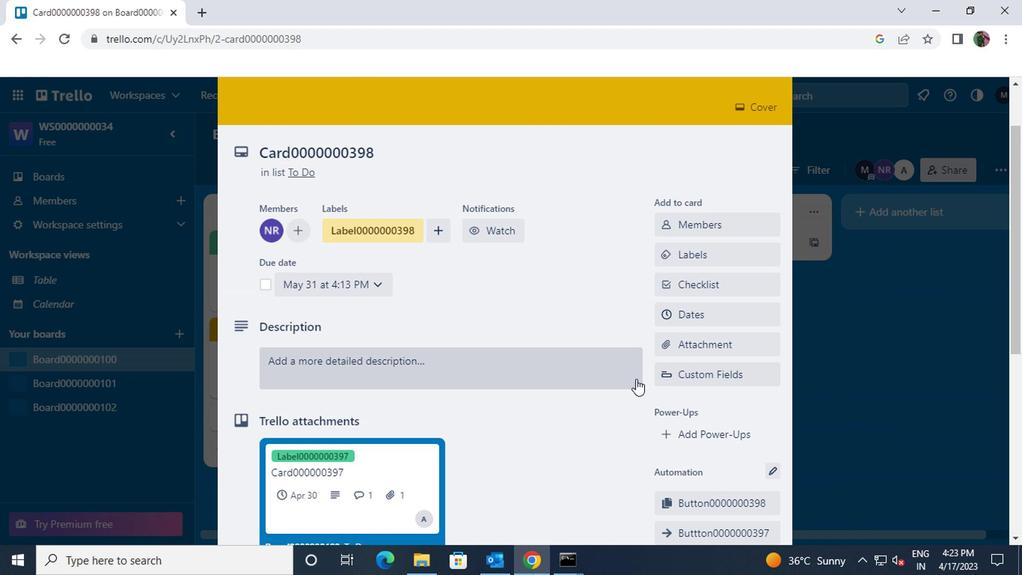 
Action: Mouse pressed left at (611, 371)
Screenshot: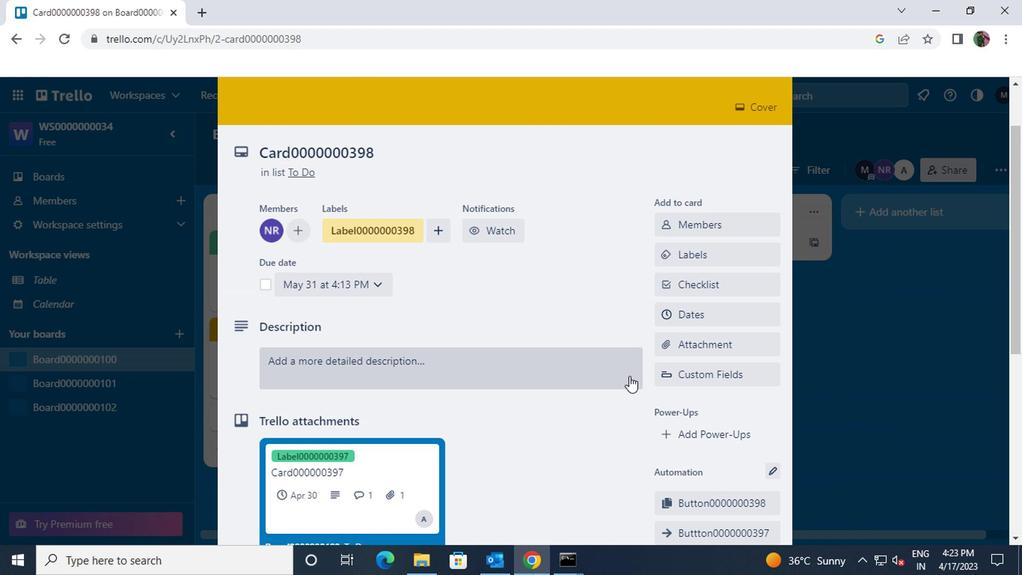 
Action: Key pressed <Key.shift>DS0000000398
Screenshot: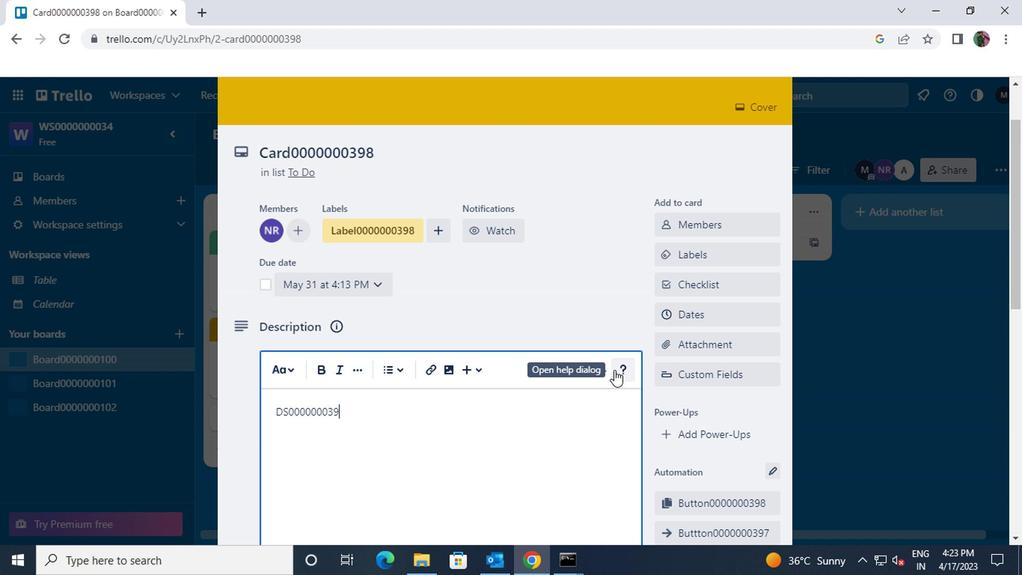 
Action: Mouse scrolled (611, 371) with delta (0, 0)
Screenshot: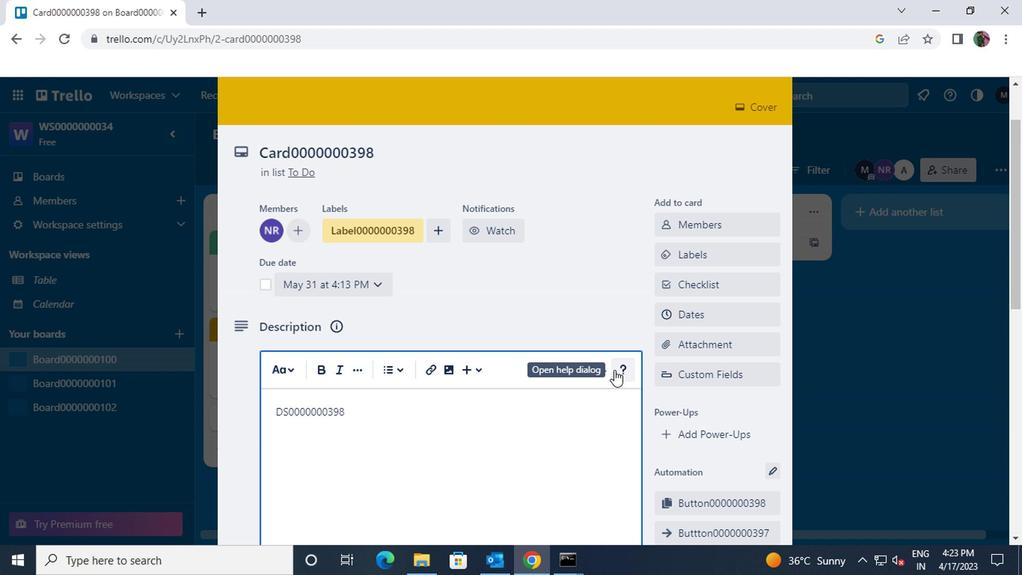 
Action: Mouse scrolled (611, 371) with delta (0, 0)
Screenshot: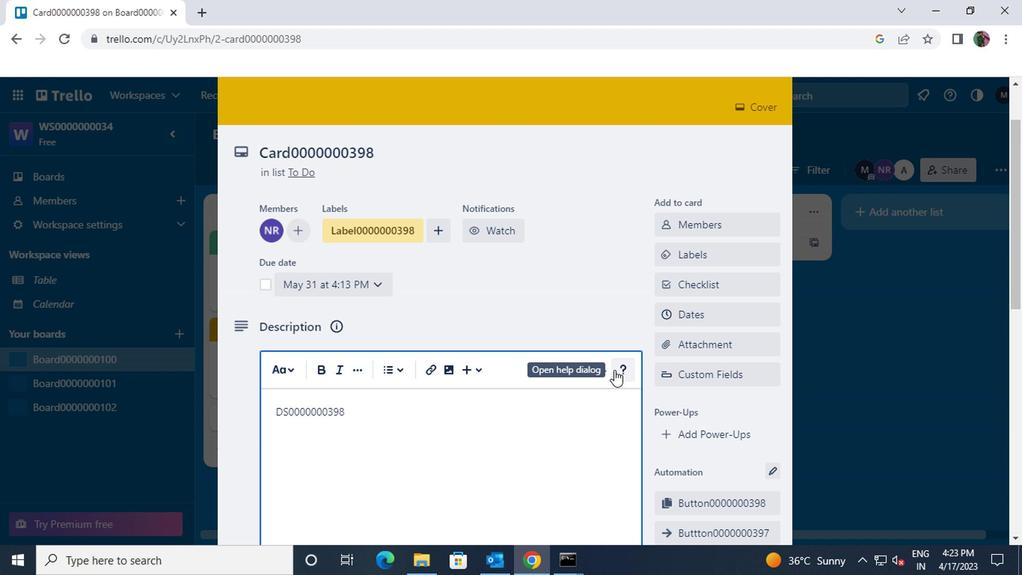 
Action: Mouse moved to (572, 377)
Screenshot: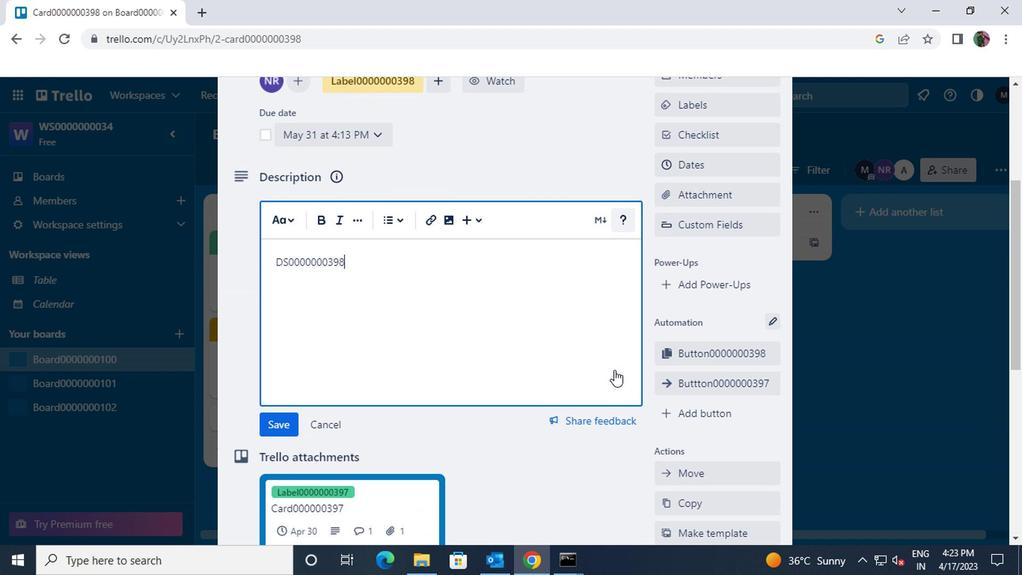 
Action: Mouse scrolled (572, 376) with delta (0, 0)
Screenshot: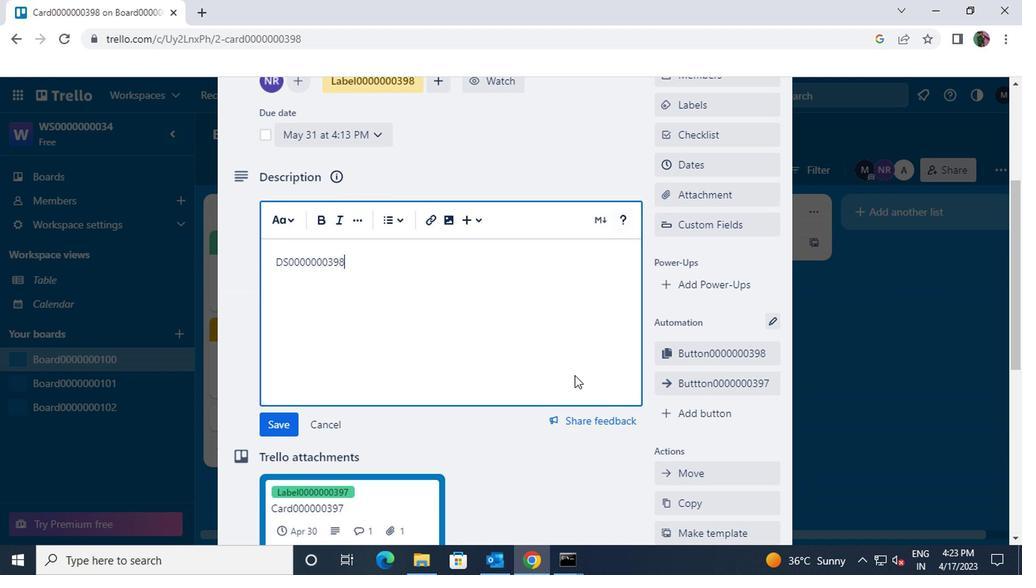 
Action: Mouse scrolled (572, 376) with delta (0, 0)
Screenshot: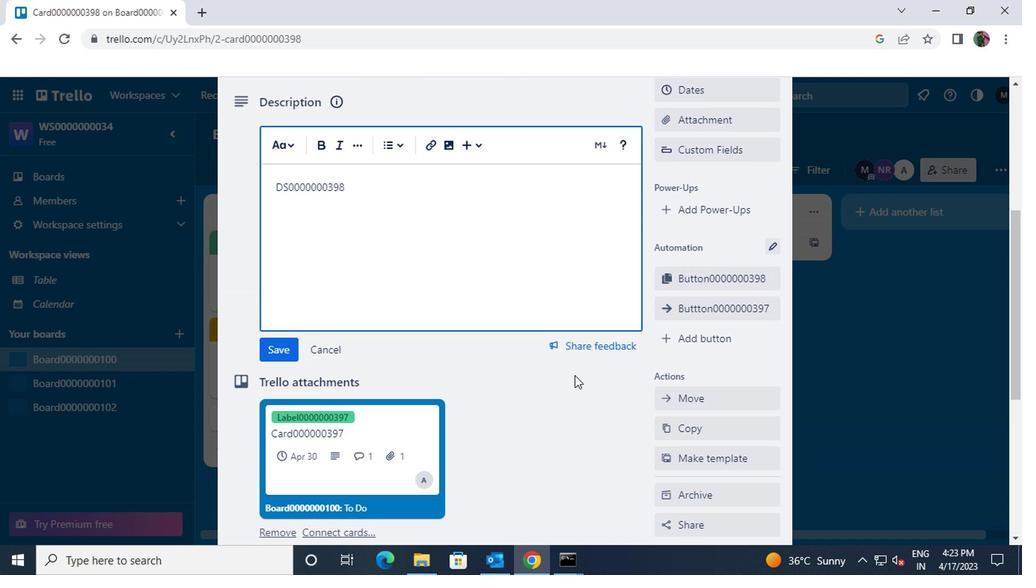
Action: Mouse scrolled (572, 376) with delta (0, 0)
Screenshot: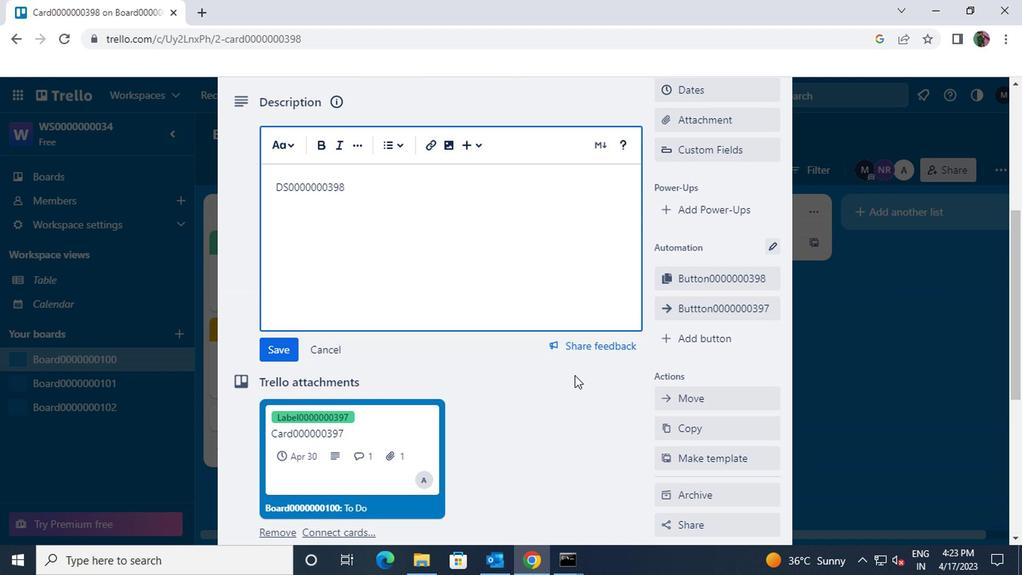 
Action: Mouse scrolled (572, 376) with delta (0, 0)
Screenshot: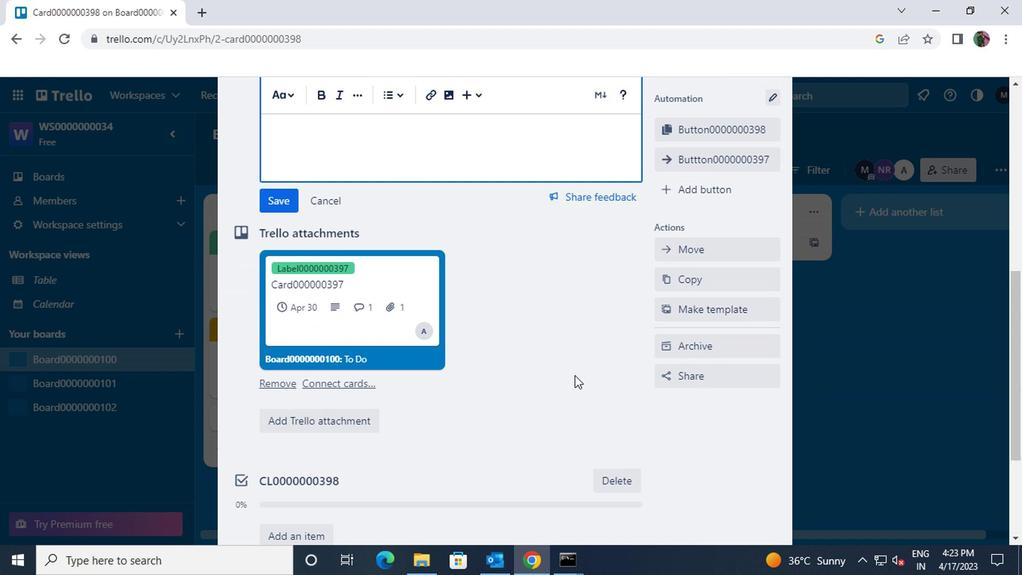 
Action: Mouse moved to (572, 372)
Screenshot: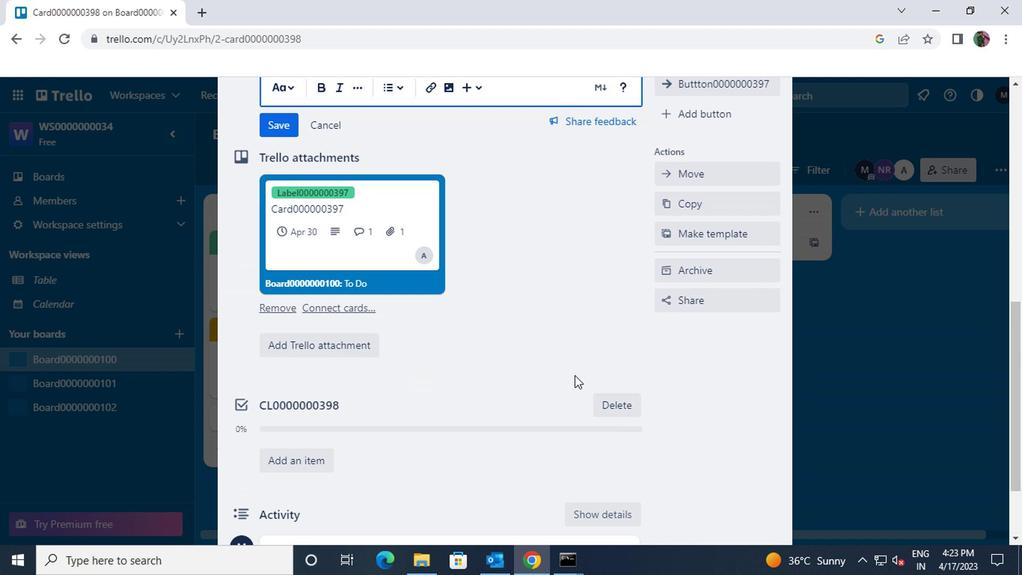 
Action: Mouse scrolled (572, 373) with delta (0, 0)
Screenshot: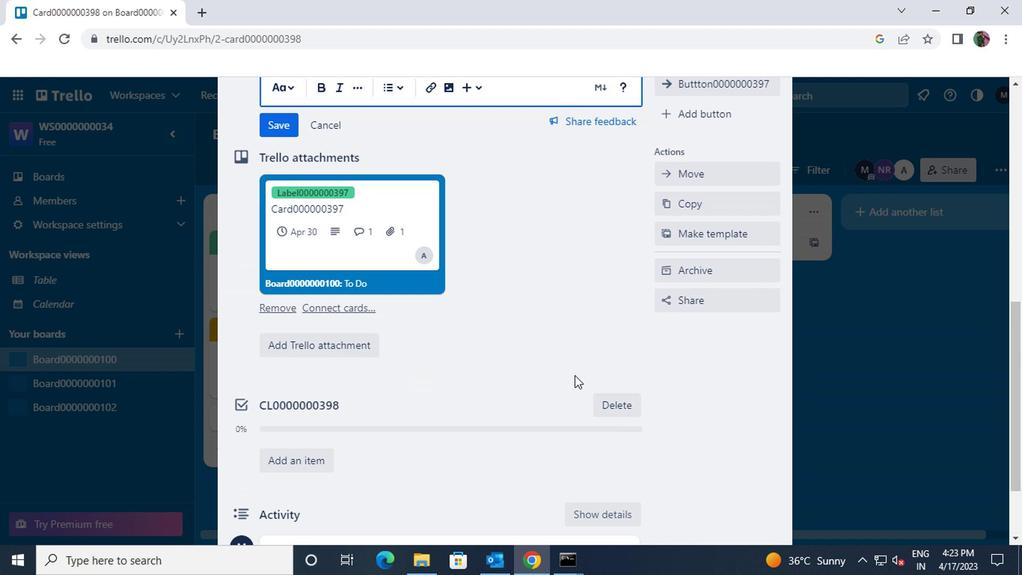 
Action: Mouse scrolled (572, 373) with delta (0, 0)
Screenshot: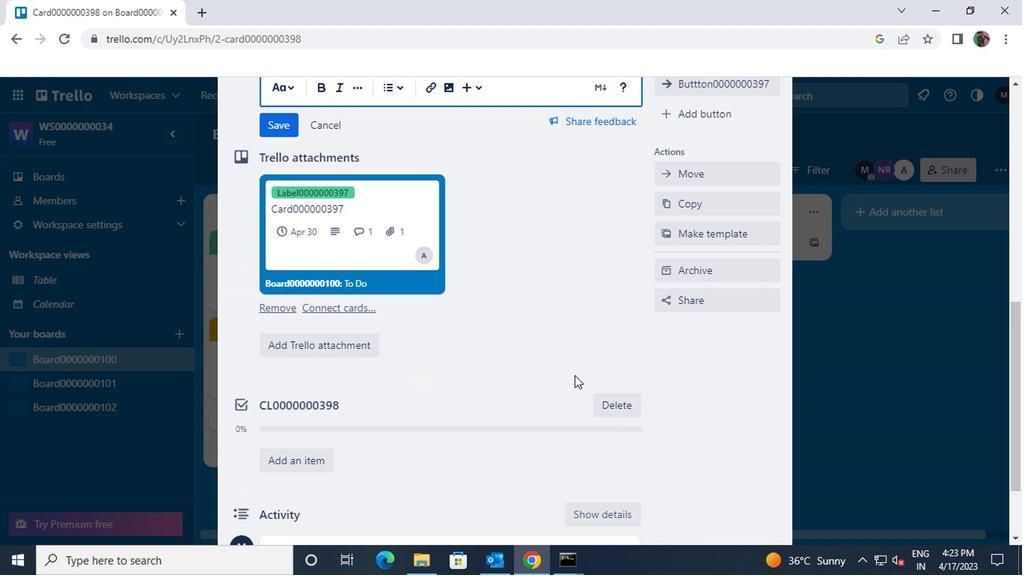 
Action: Mouse scrolled (572, 373) with delta (0, 0)
Screenshot: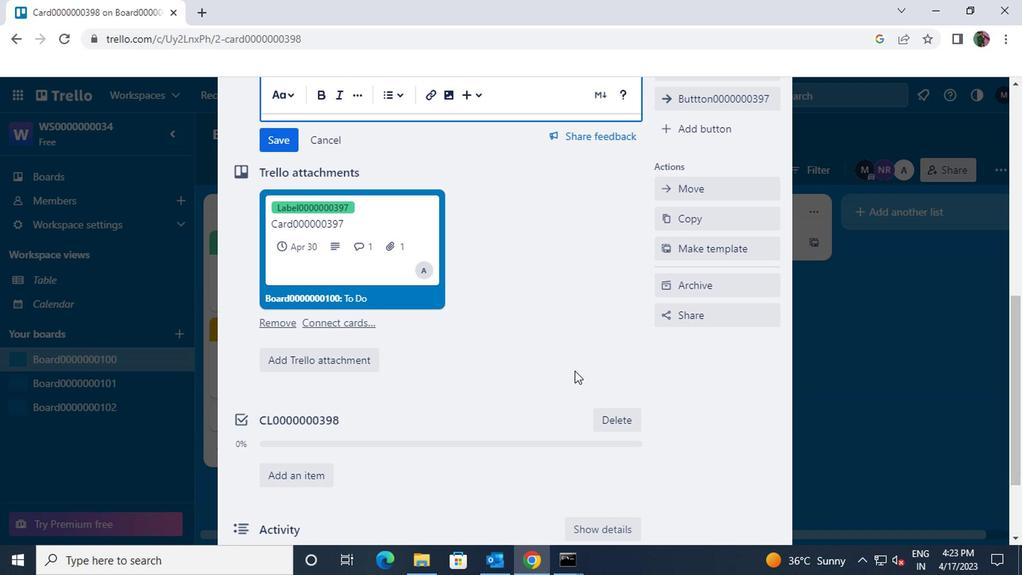 
Action: Mouse moved to (281, 349)
Screenshot: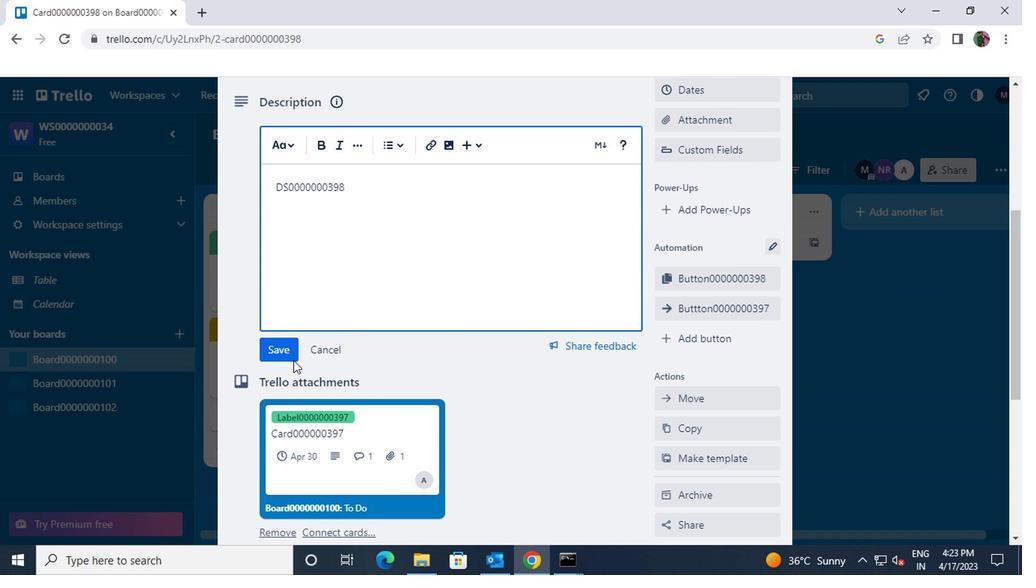 
Action: Mouse pressed left at (281, 349)
Screenshot: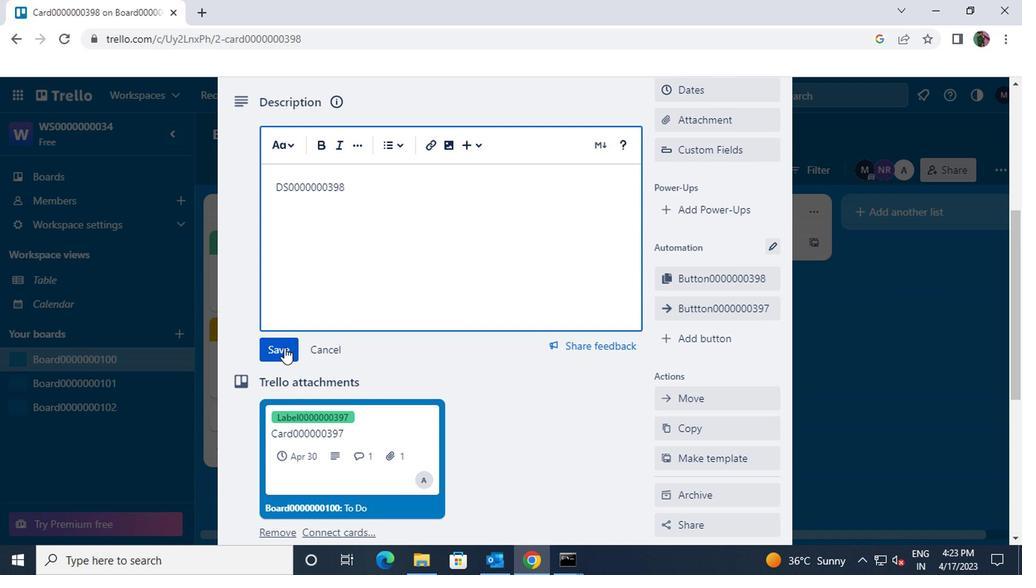 
Action: Mouse moved to (310, 362)
Screenshot: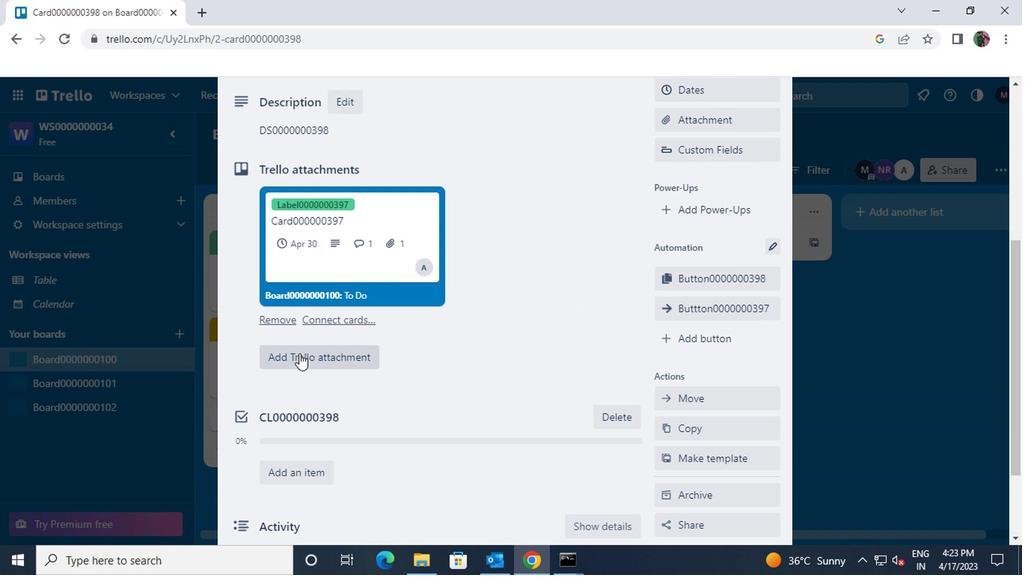 
Action: Mouse scrolled (310, 361) with delta (0, -1)
Screenshot: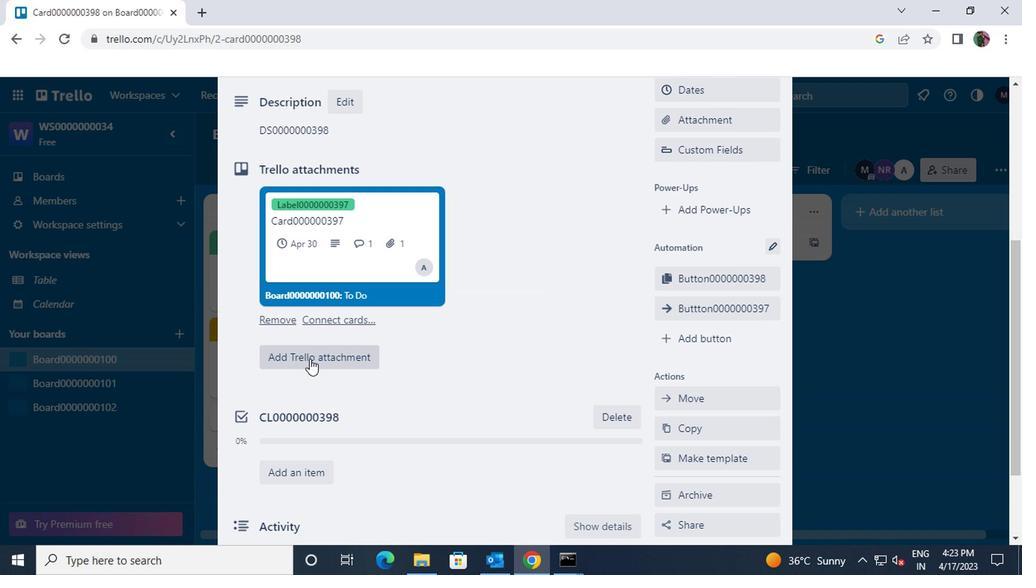
Action: Mouse scrolled (310, 361) with delta (0, -1)
Screenshot: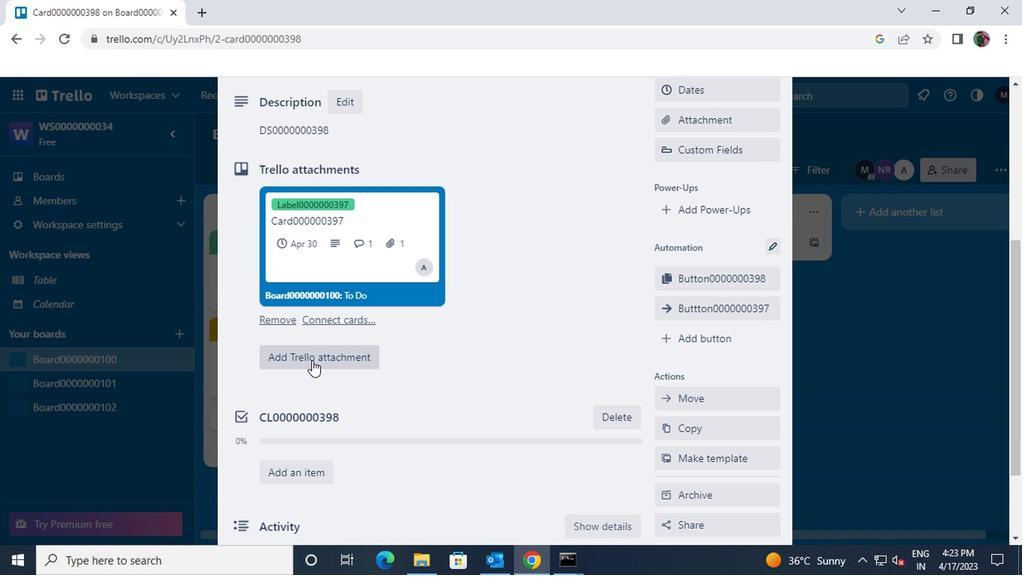 
Action: Mouse scrolled (310, 361) with delta (0, -1)
Screenshot: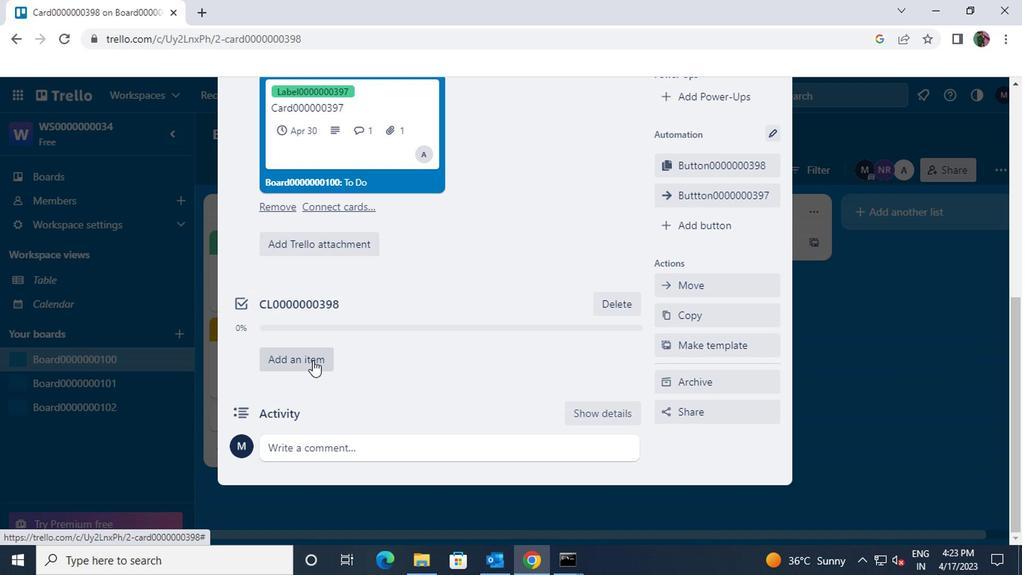 
Action: Mouse moved to (347, 458)
Screenshot: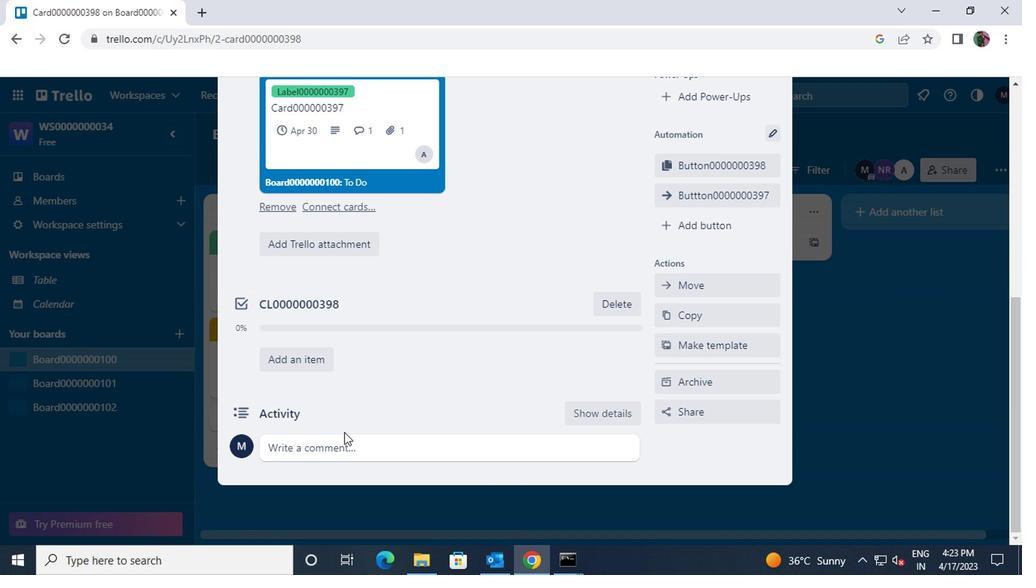 
Action: Mouse pressed left at (347, 458)
Screenshot: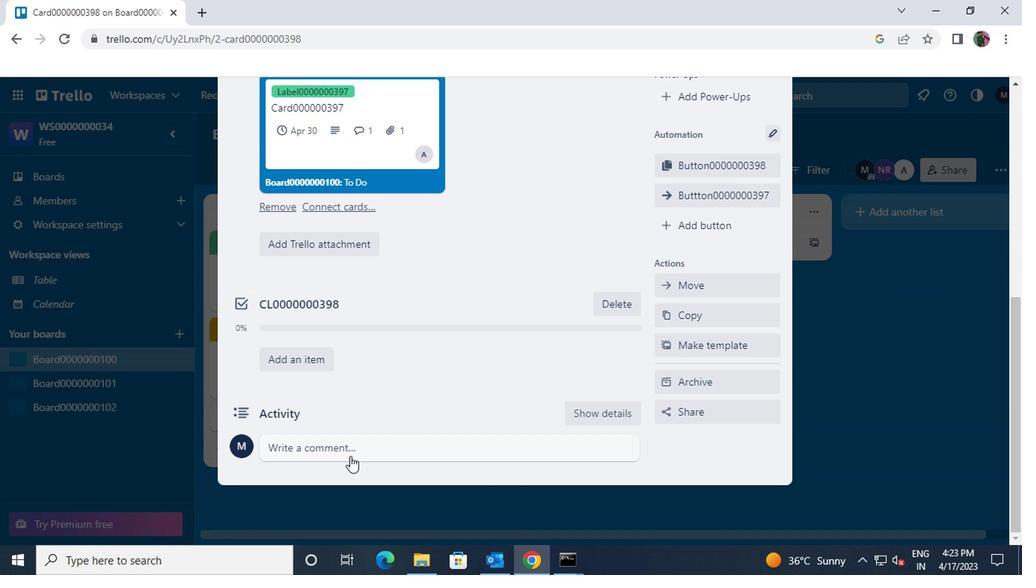 
Action: Key pressed <Key.shift>CM0000000398
Screenshot: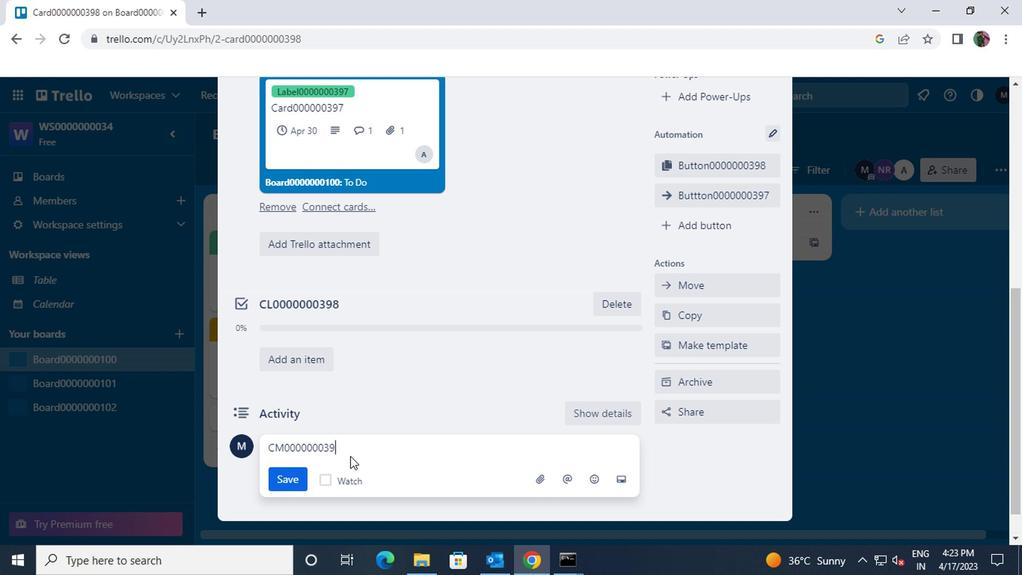 
Action: Mouse moved to (285, 478)
Screenshot: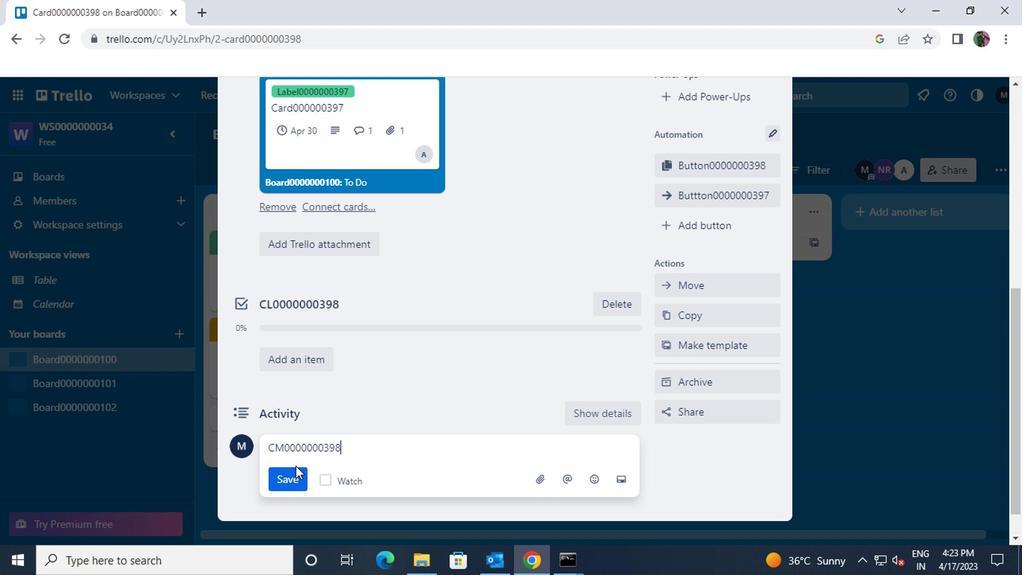 
Action: Mouse pressed left at (285, 478)
Screenshot: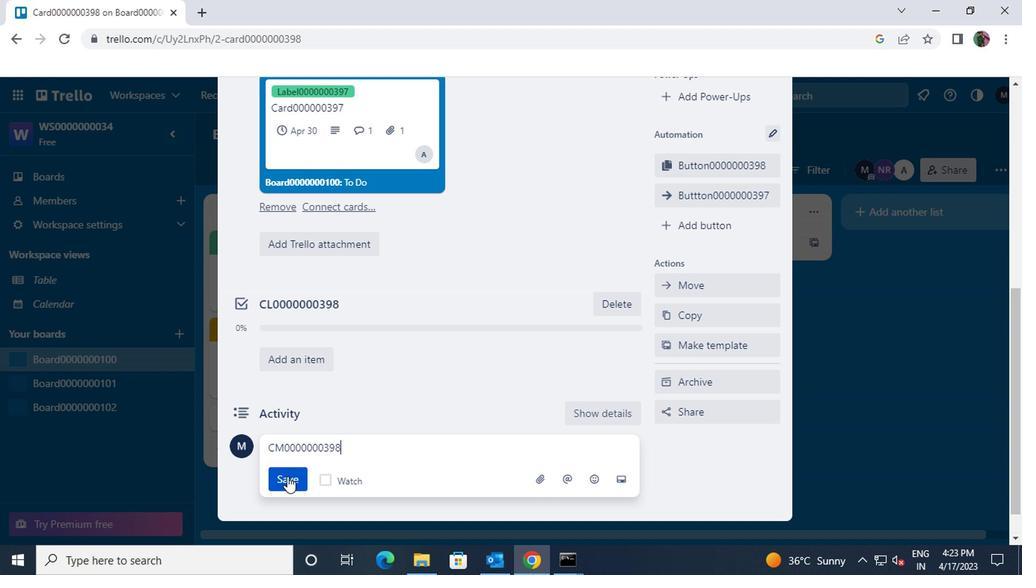 
